 Task: Look for space in Kyurdarmir, Azerbaijan from 1st June, 2023 to 9th June, 2023 for 5 adults in price range Rs.6000 to Rs.12000. Place can be entire place with 3 bedrooms having 3 beds and 3 bathrooms. Property type can be house, flat, guest house. Amenities needed are: air conditioning. Booking option can be shelf check-in. Required host language is English.
Action: Mouse moved to (488, 121)
Screenshot: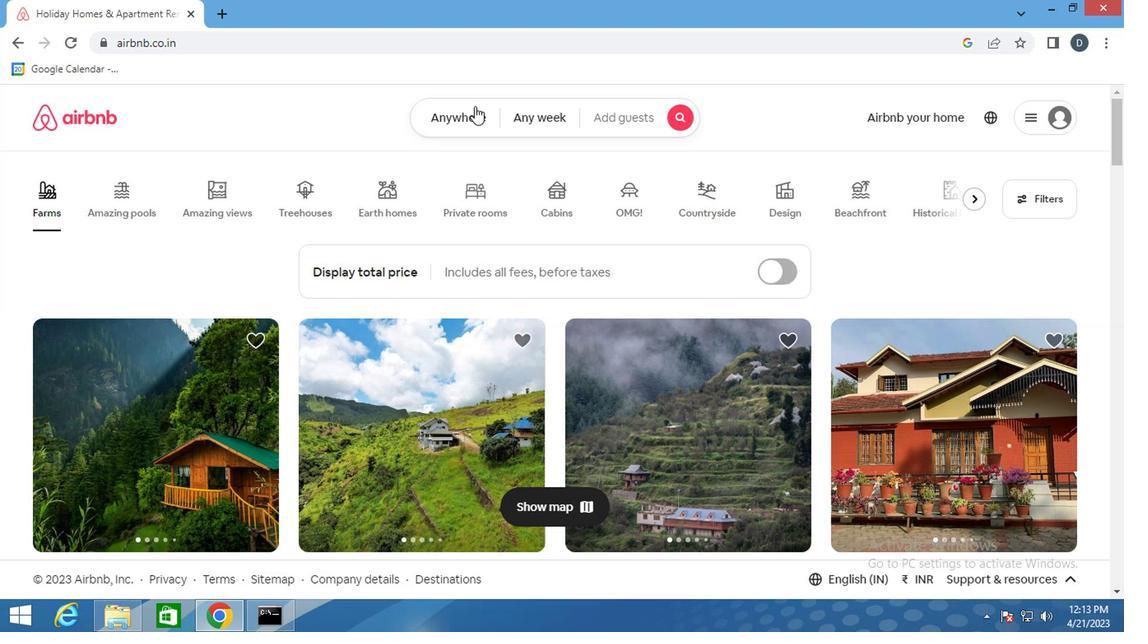 
Action: Mouse pressed left at (488, 121)
Screenshot: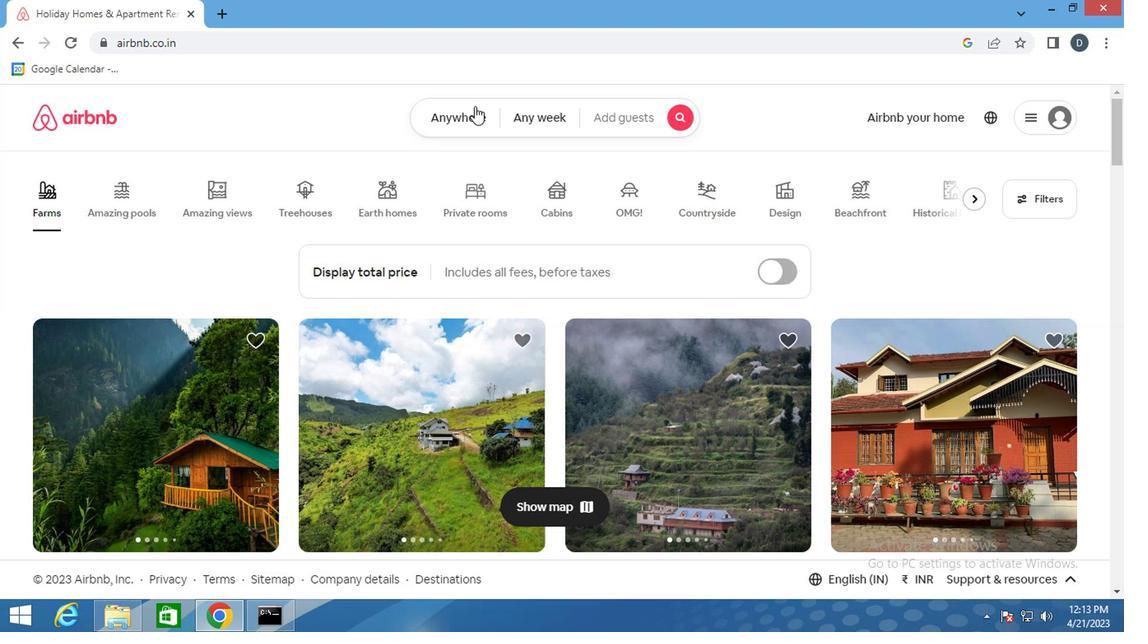 
Action: Mouse moved to (381, 189)
Screenshot: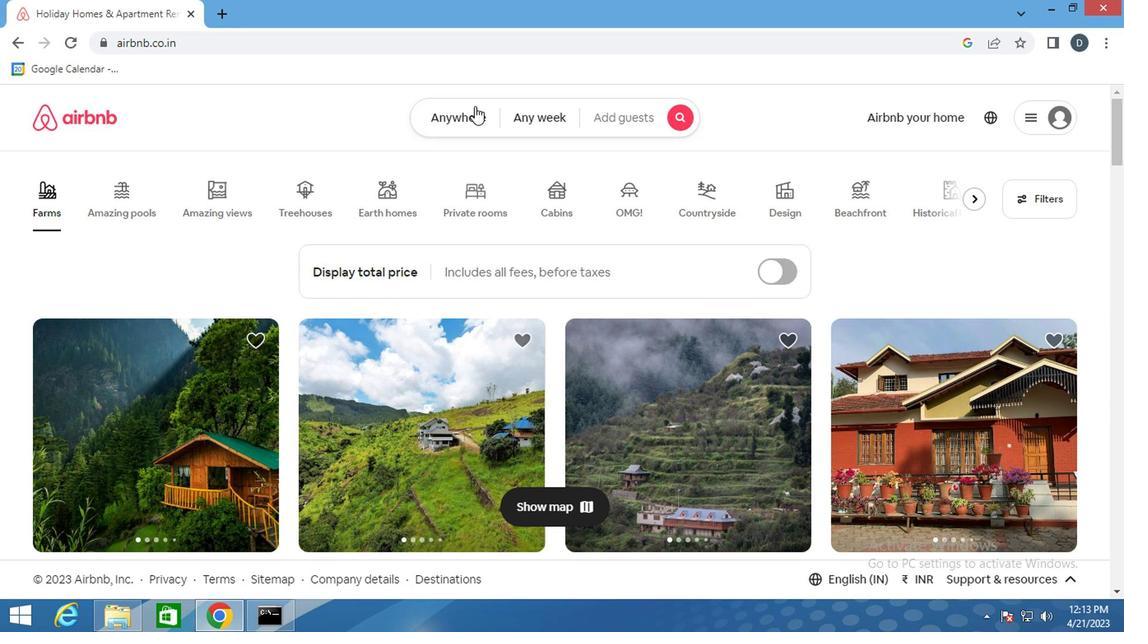 
Action: Mouse pressed left at (381, 189)
Screenshot: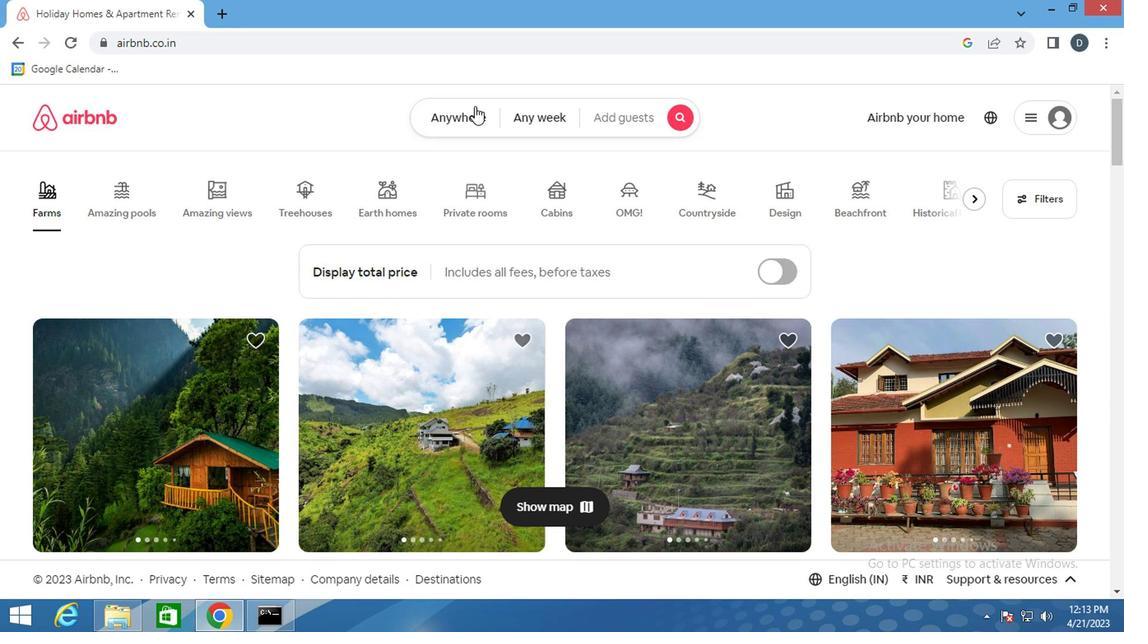 
Action: Key pressed kyurdarmir,azebaijan<Key.enter>
Screenshot: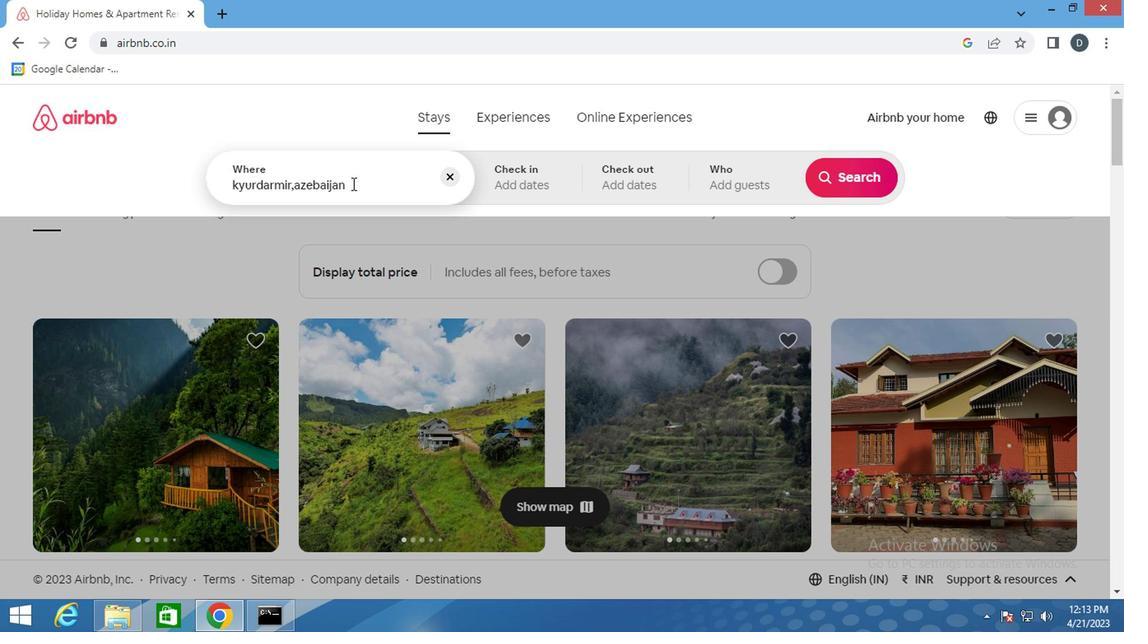 
Action: Mouse moved to (837, 309)
Screenshot: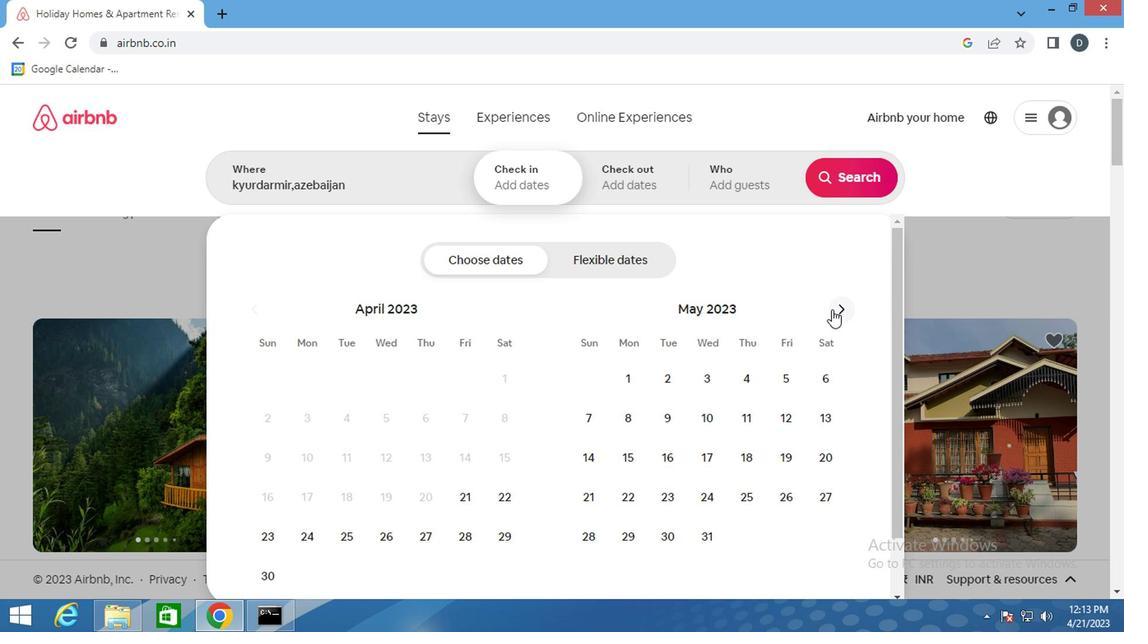 
Action: Mouse pressed left at (837, 309)
Screenshot: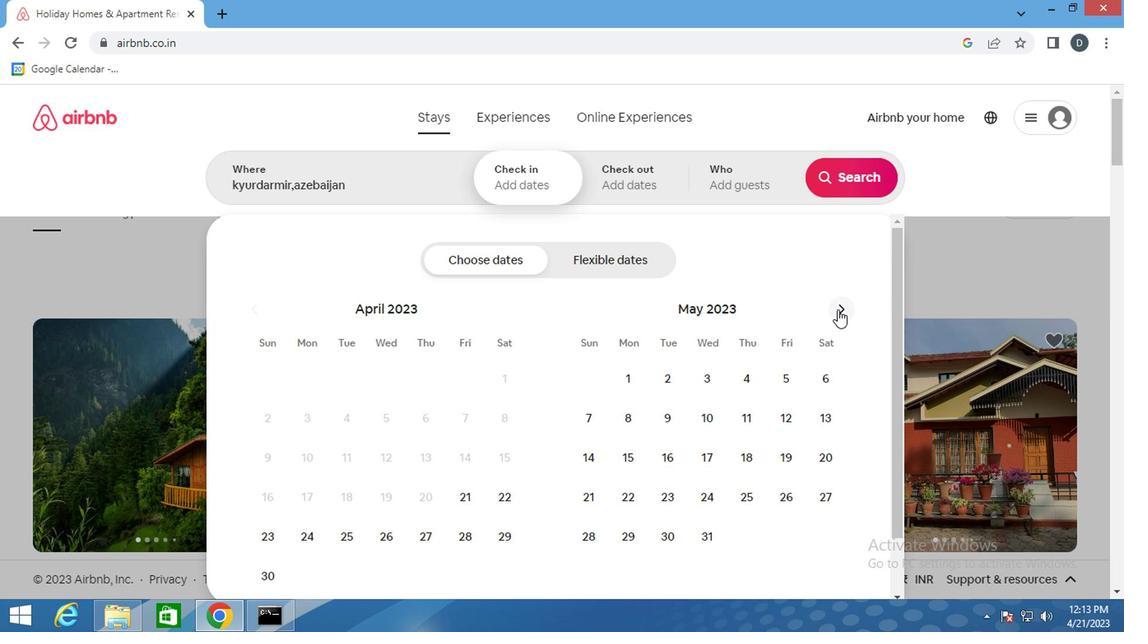 
Action: Mouse moved to (750, 380)
Screenshot: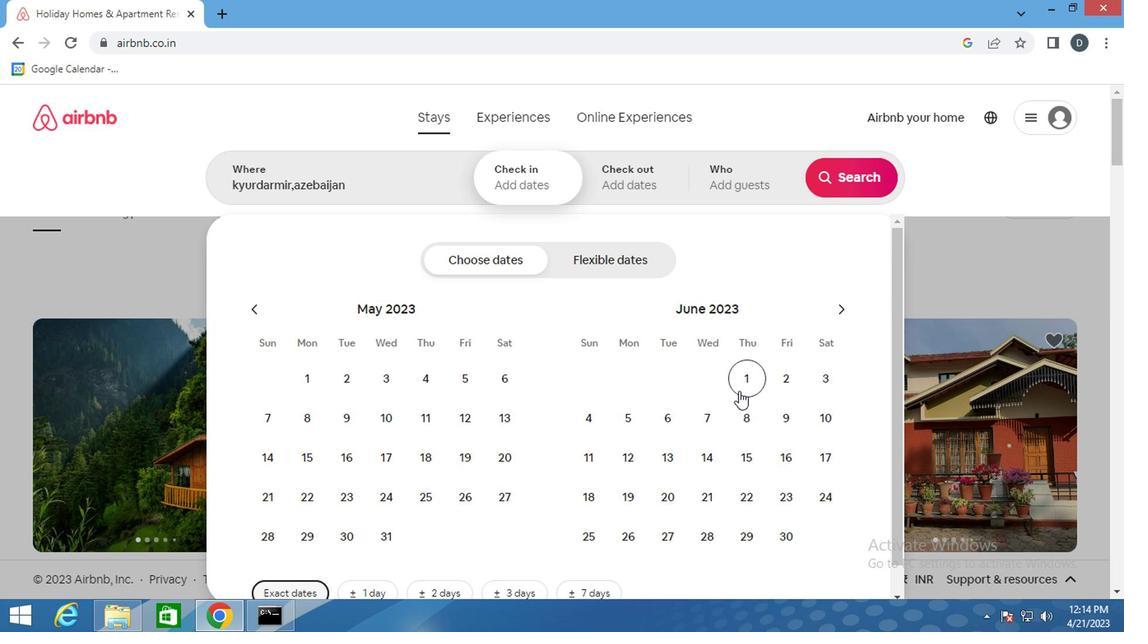 
Action: Mouse pressed left at (750, 380)
Screenshot: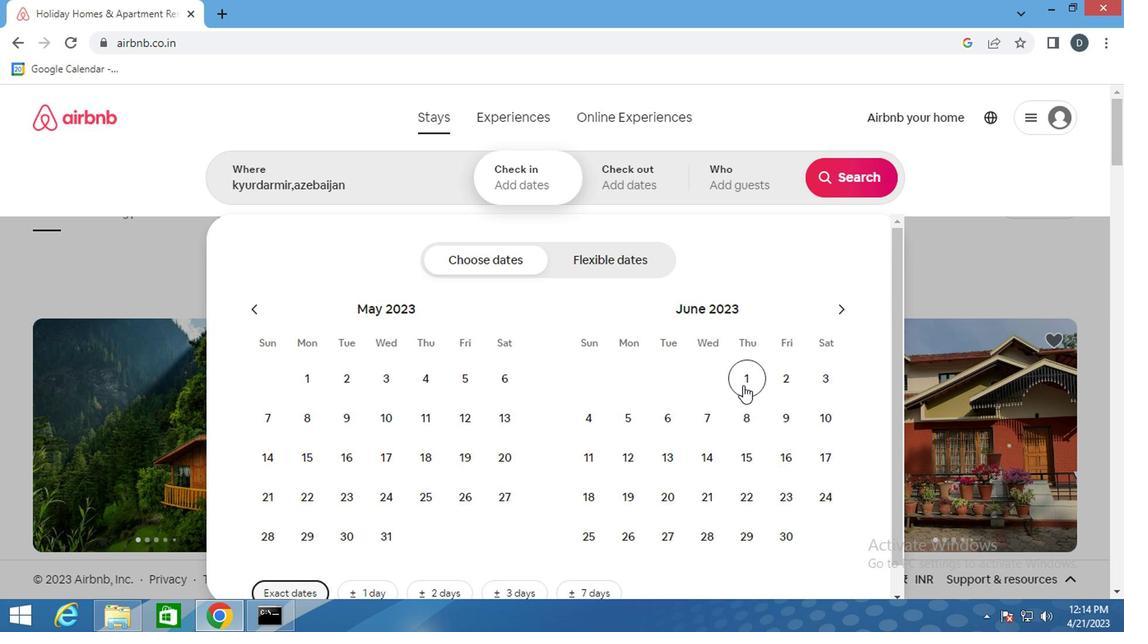 
Action: Mouse moved to (796, 421)
Screenshot: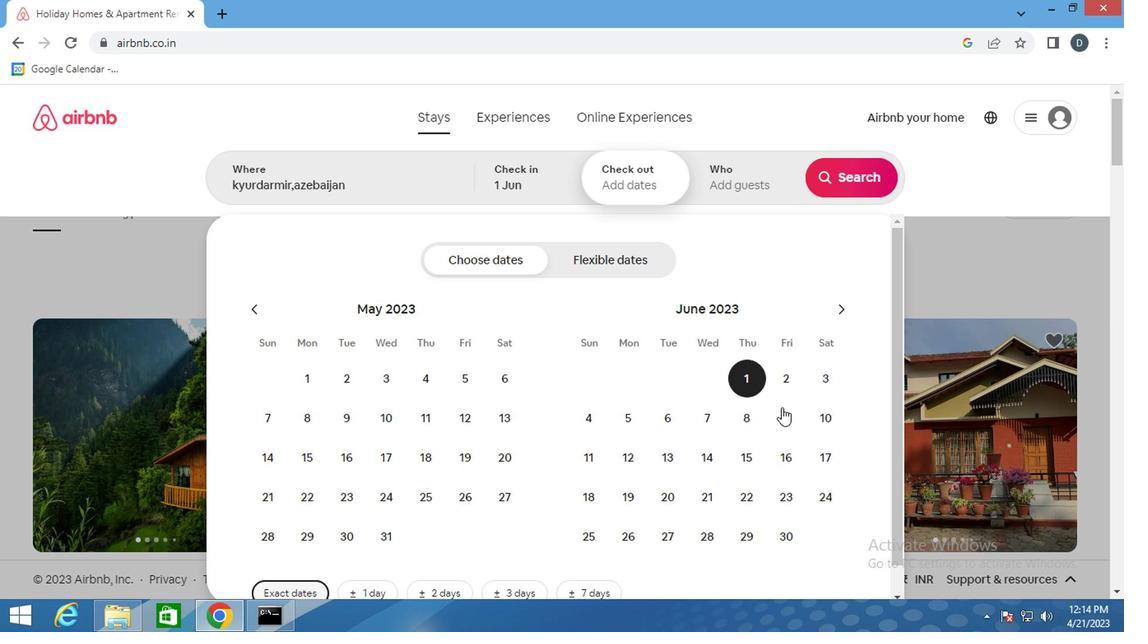 
Action: Mouse pressed left at (796, 421)
Screenshot: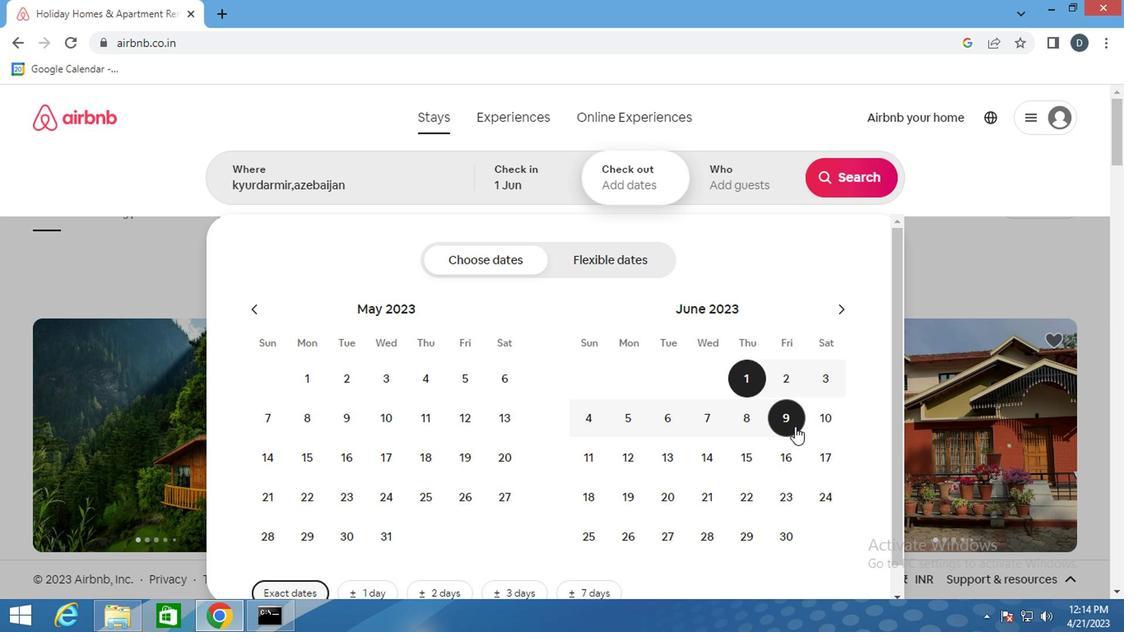 
Action: Mouse moved to (771, 176)
Screenshot: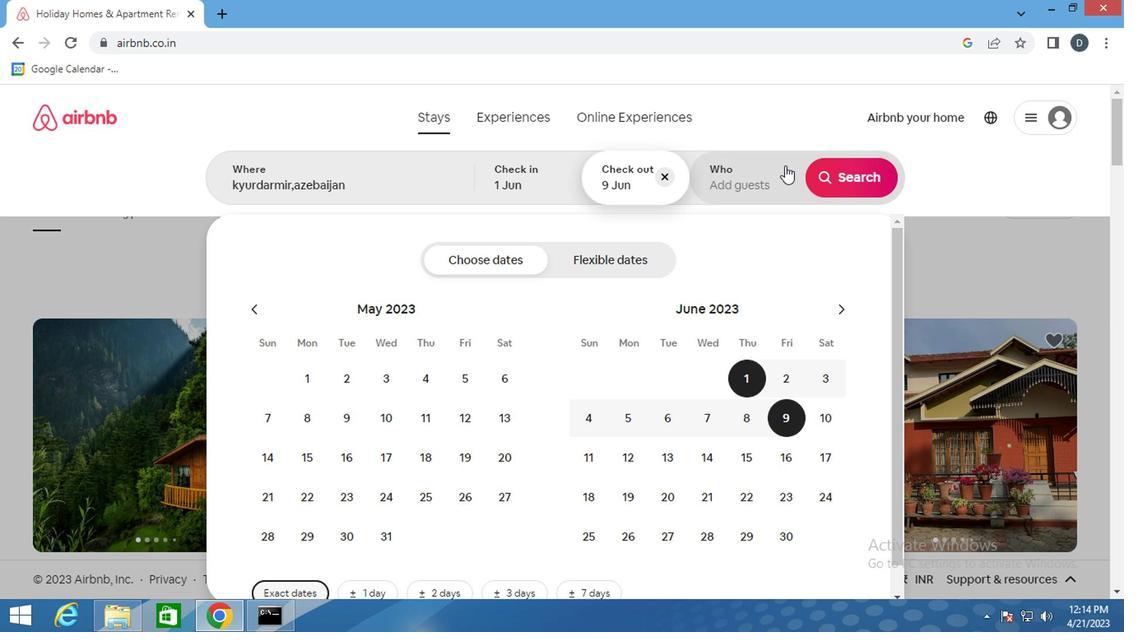
Action: Mouse pressed left at (771, 176)
Screenshot: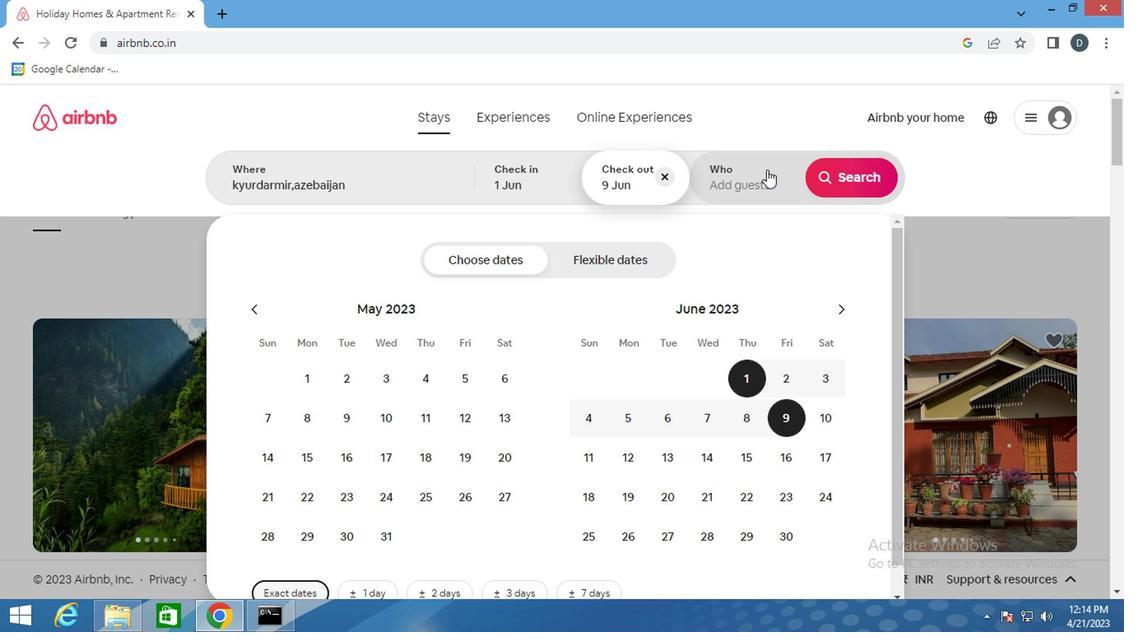
Action: Mouse moved to (852, 272)
Screenshot: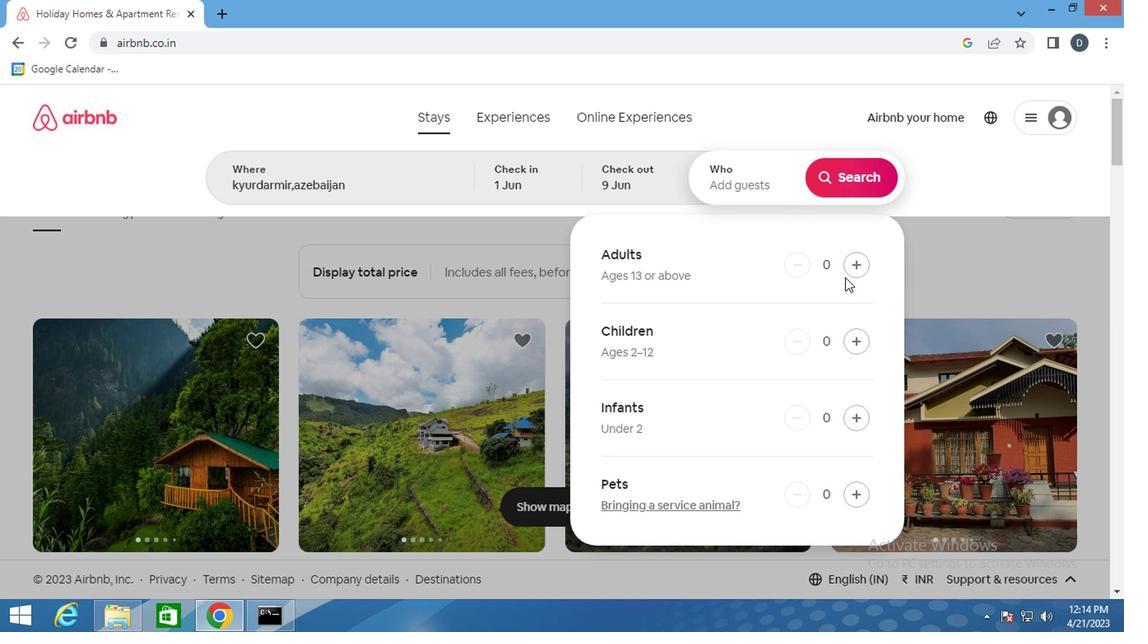 
Action: Mouse pressed left at (852, 272)
Screenshot: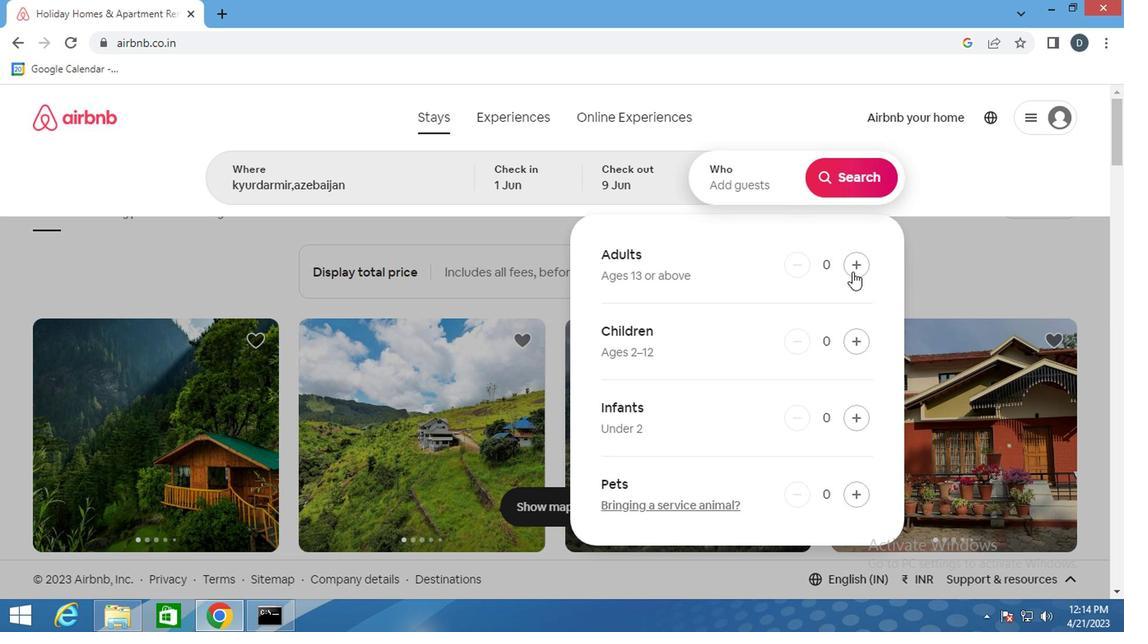 
Action: Mouse pressed left at (852, 272)
Screenshot: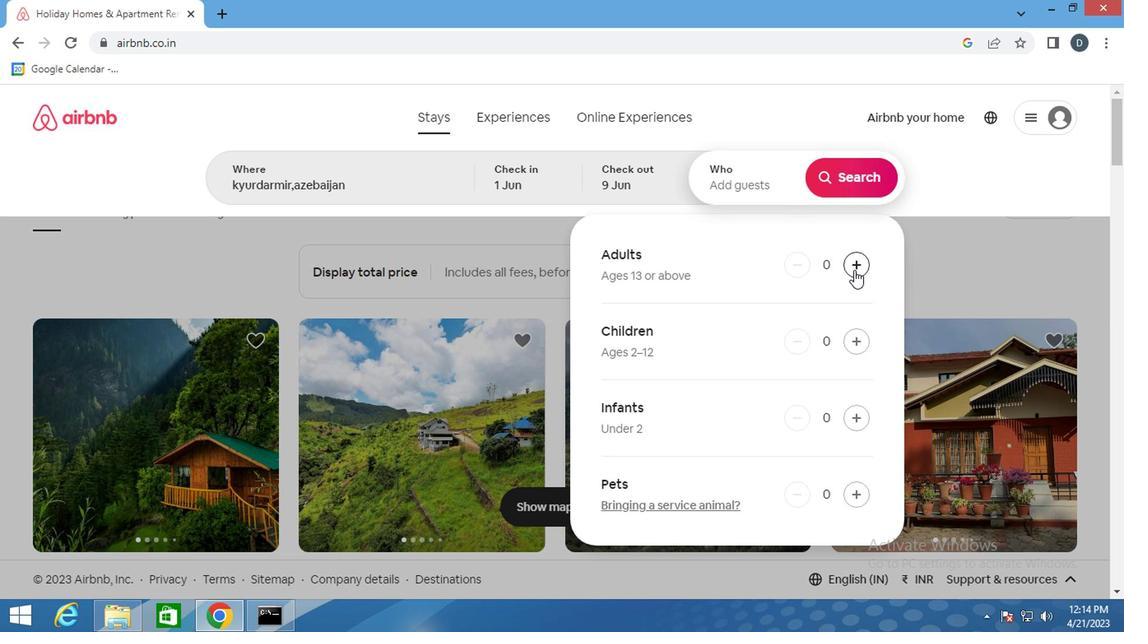 
Action: Mouse pressed left at (852, 272)
Screenshot: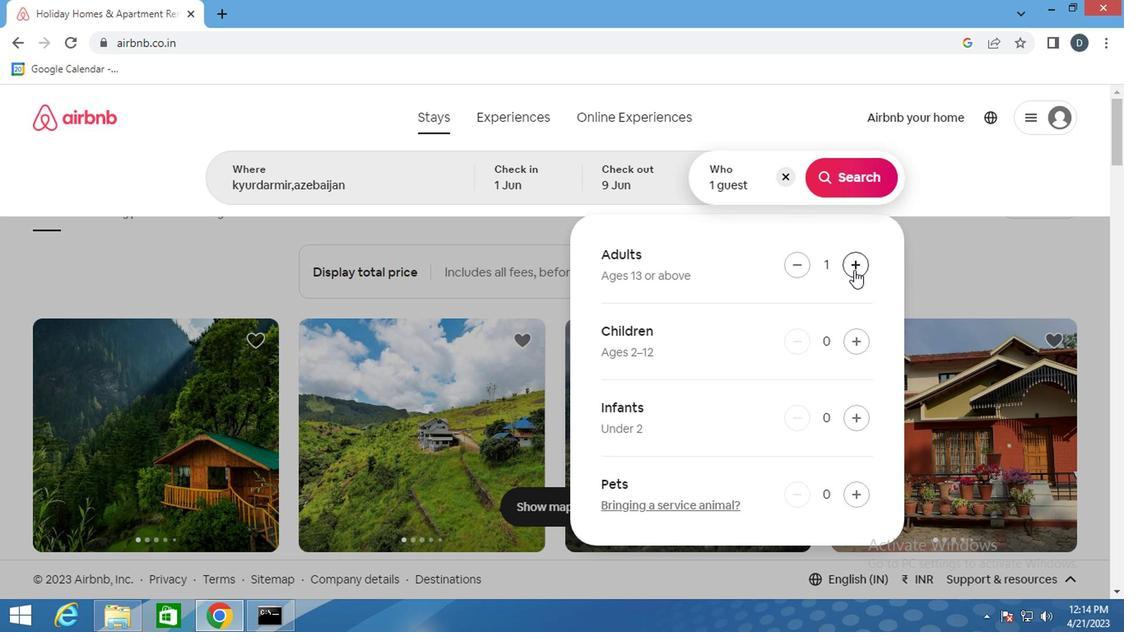 
Action: Mouse pressed left at (852, 272)
Screenshot: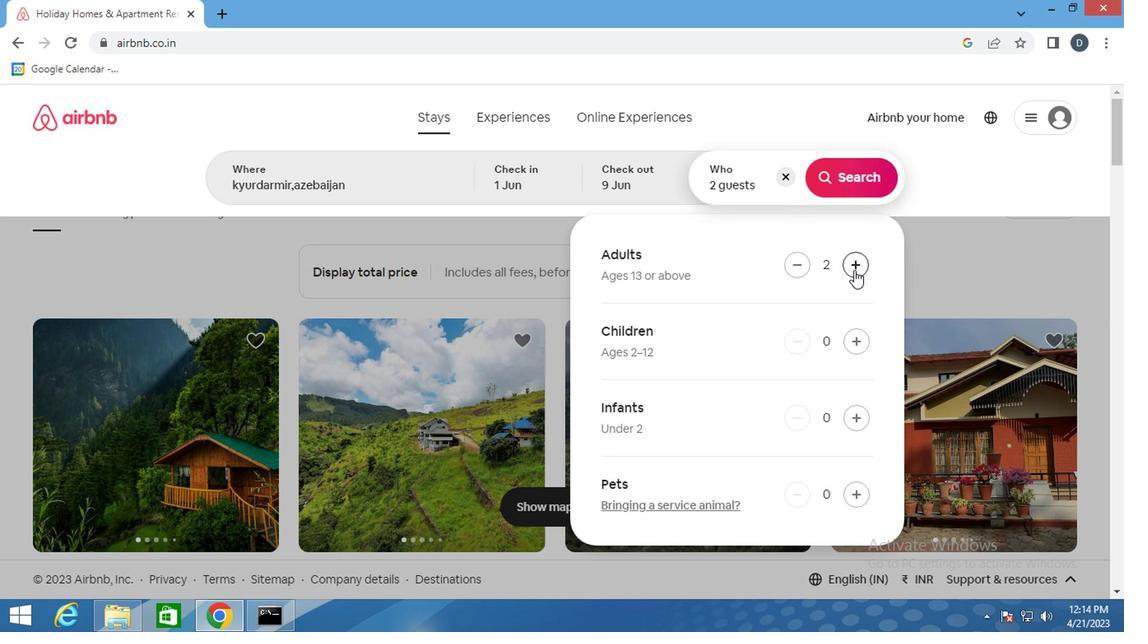 
Action: Mouse pressed left at (852, 272)
Screenshot: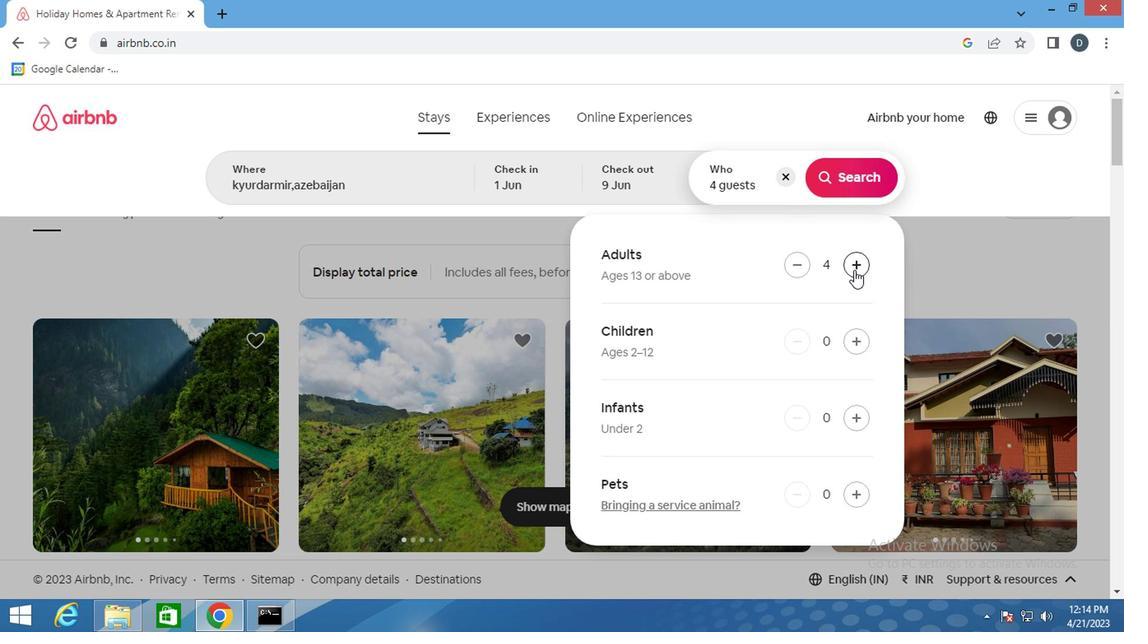
Action: Mouse moved to (851, 172)
Screenshot: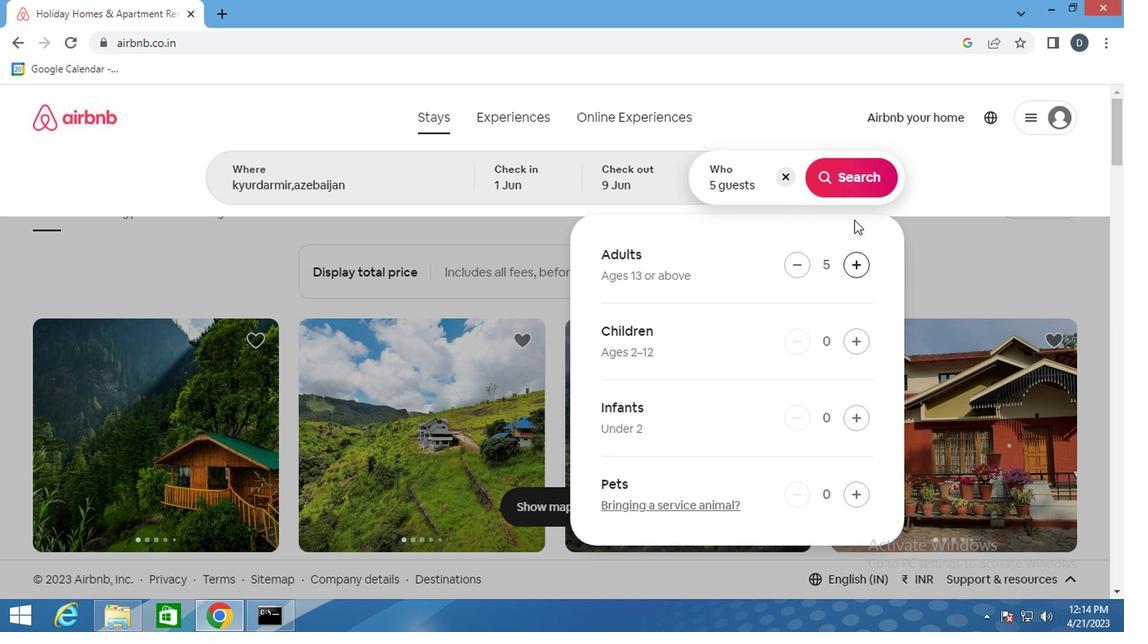 
Action: Mouse pressed left at (851, 172)
Screenshot: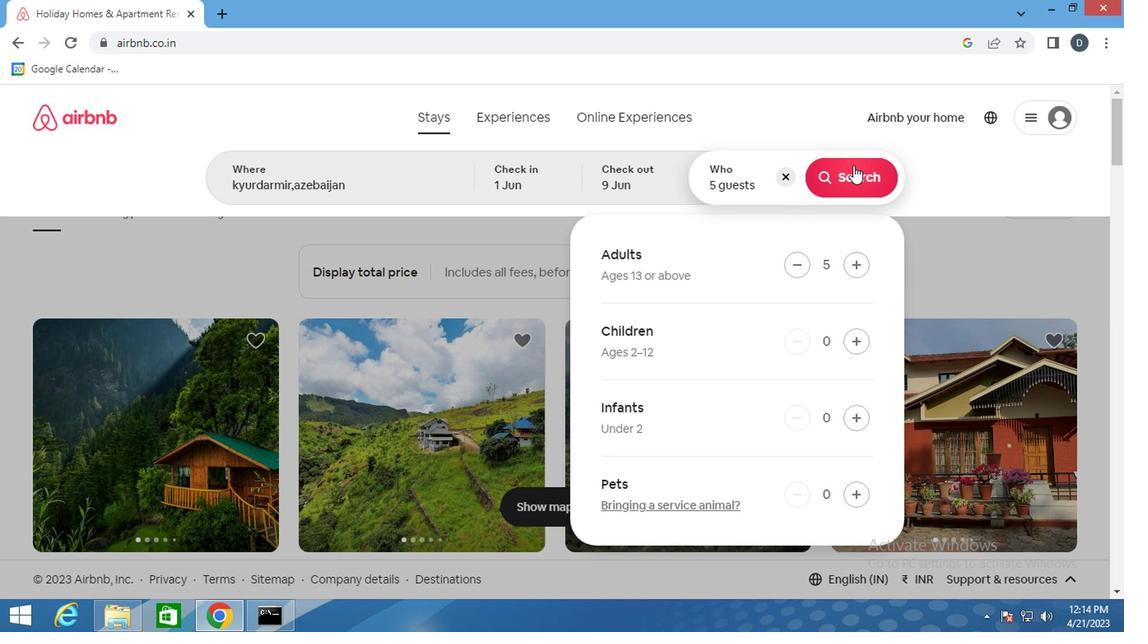 
Action: Mouse moved to (1021, 189)
Screenshot: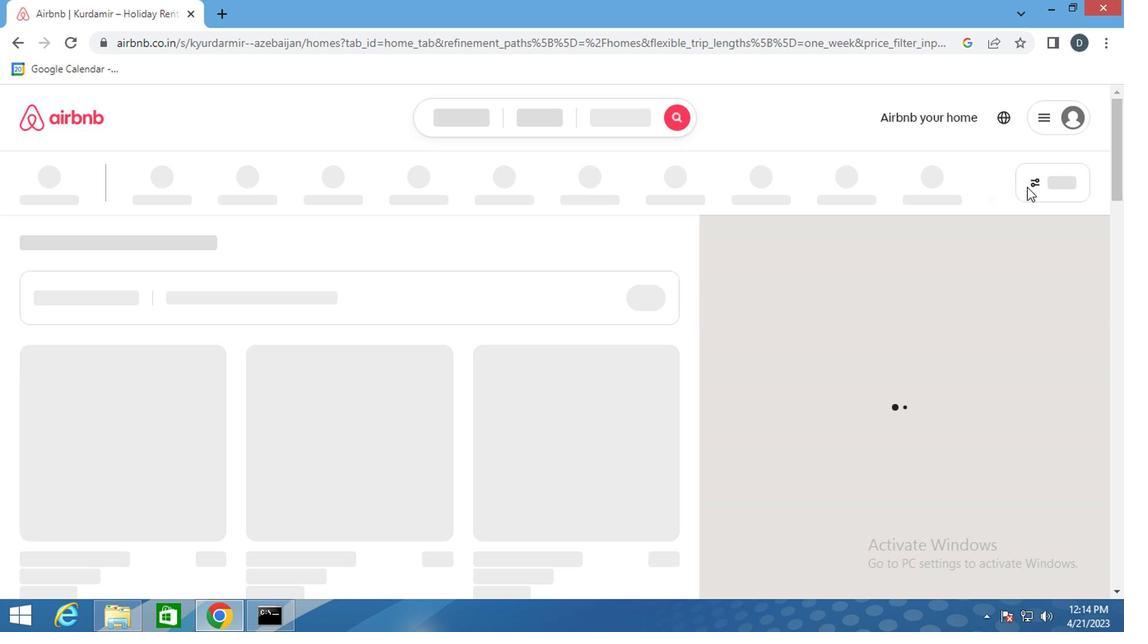 
Action: Mouse pressed left at (1021, 189)
Screenshot: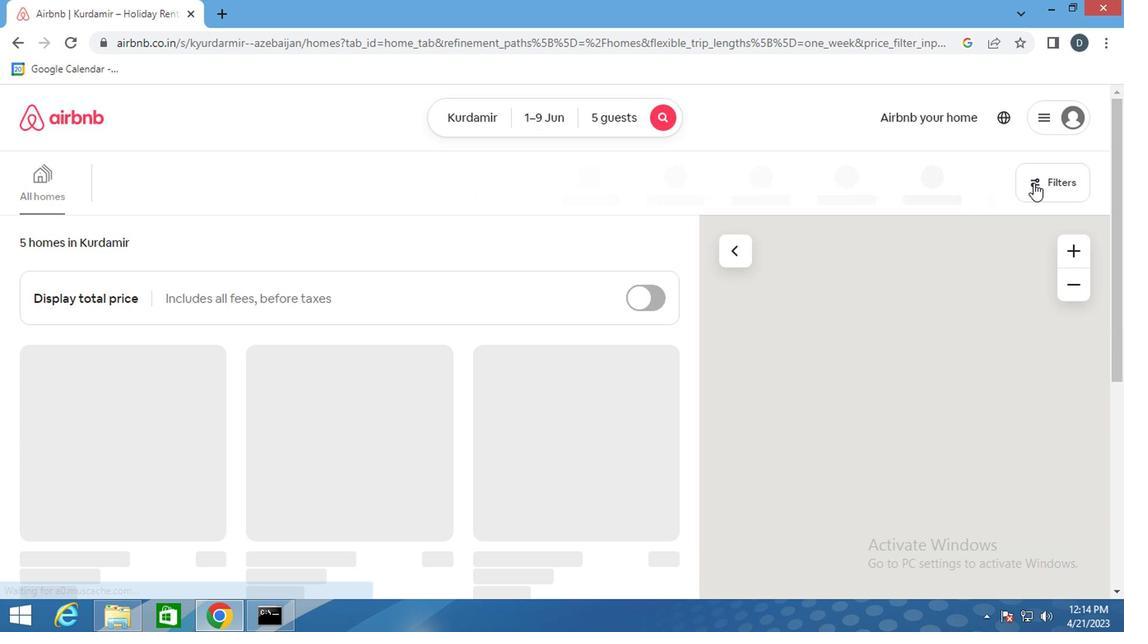 
Action: Mouse moved to (412, 388)
Screenshot: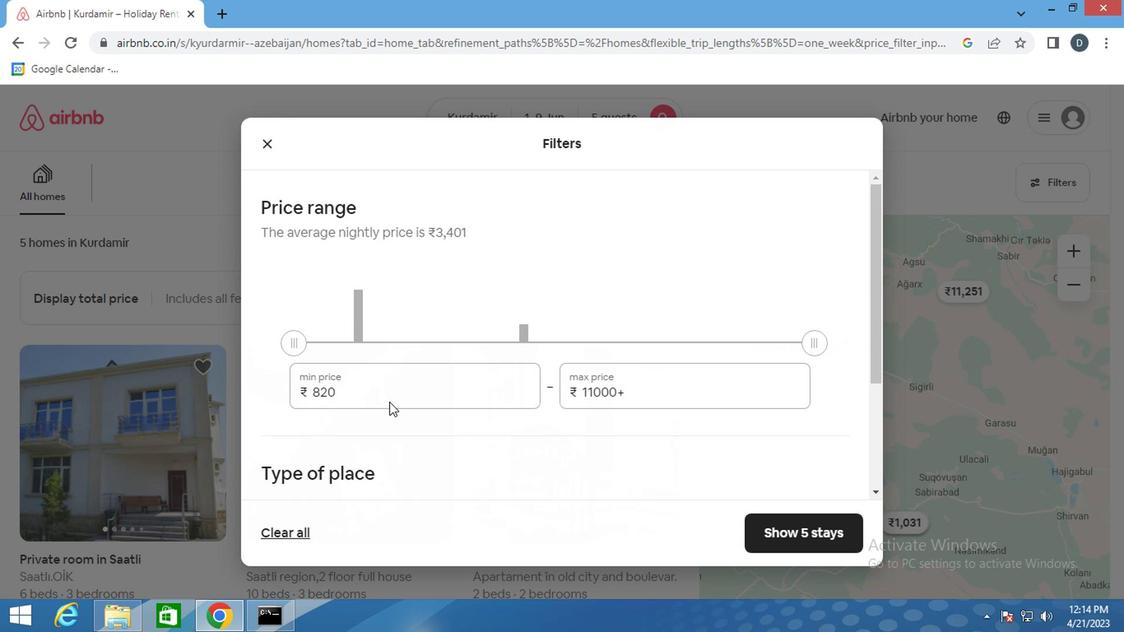 
Action: Mouse pressed left at (412, 388)
Screenshot: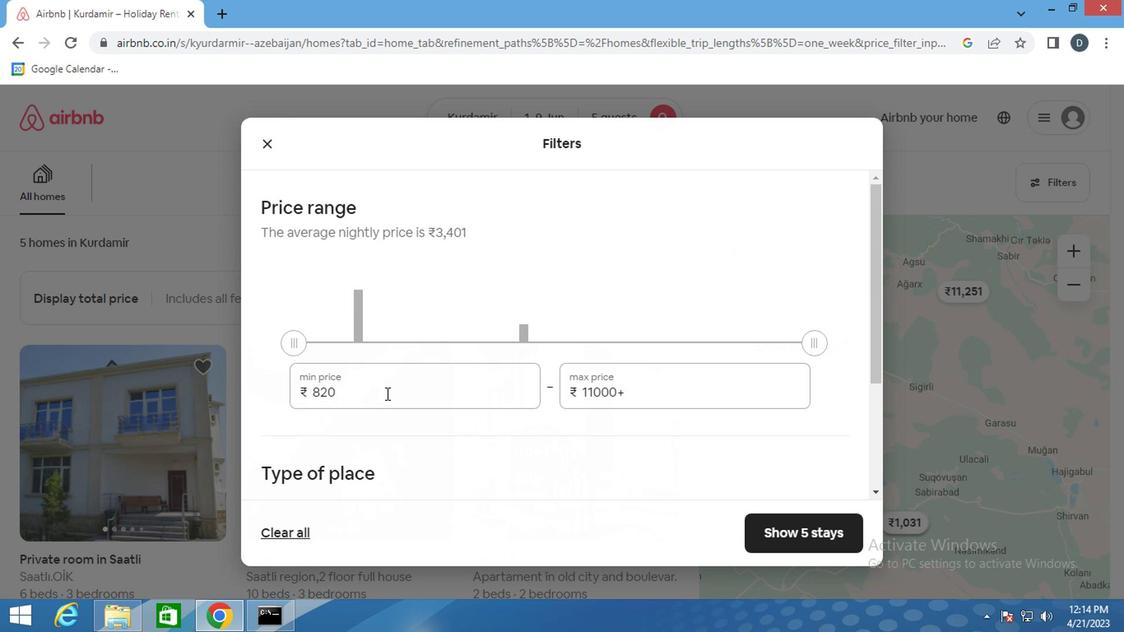 
Action: Mouse pressed left at (412, 388)
Screenshot: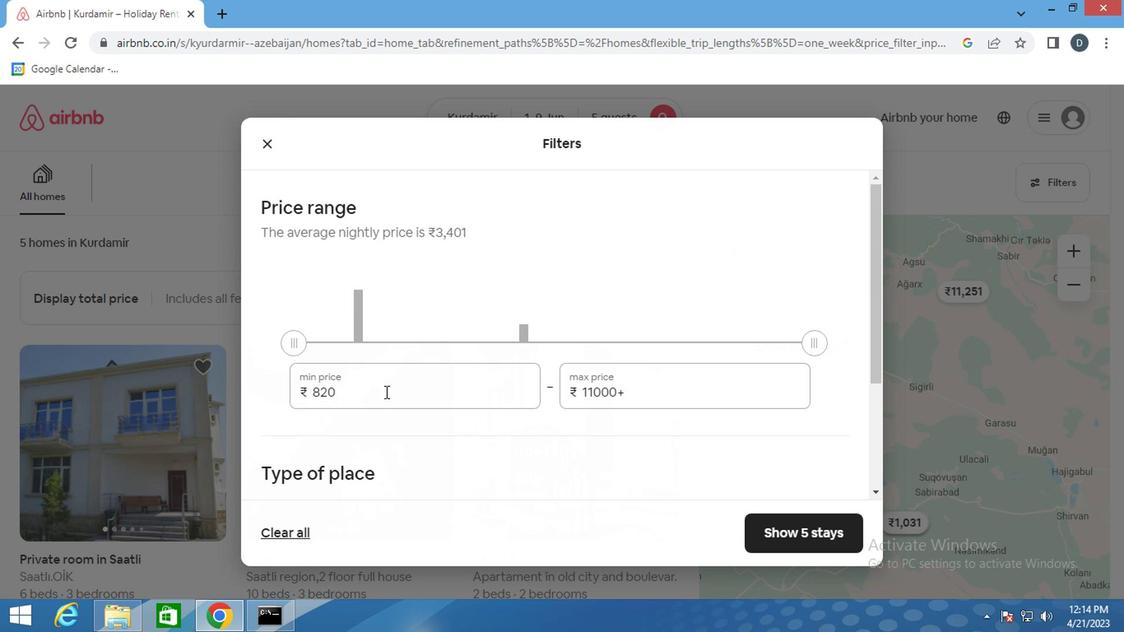 
Action: Key pressed 60000<Key.backspace><Key.tab>120000<Key.backspace>
Screenshot: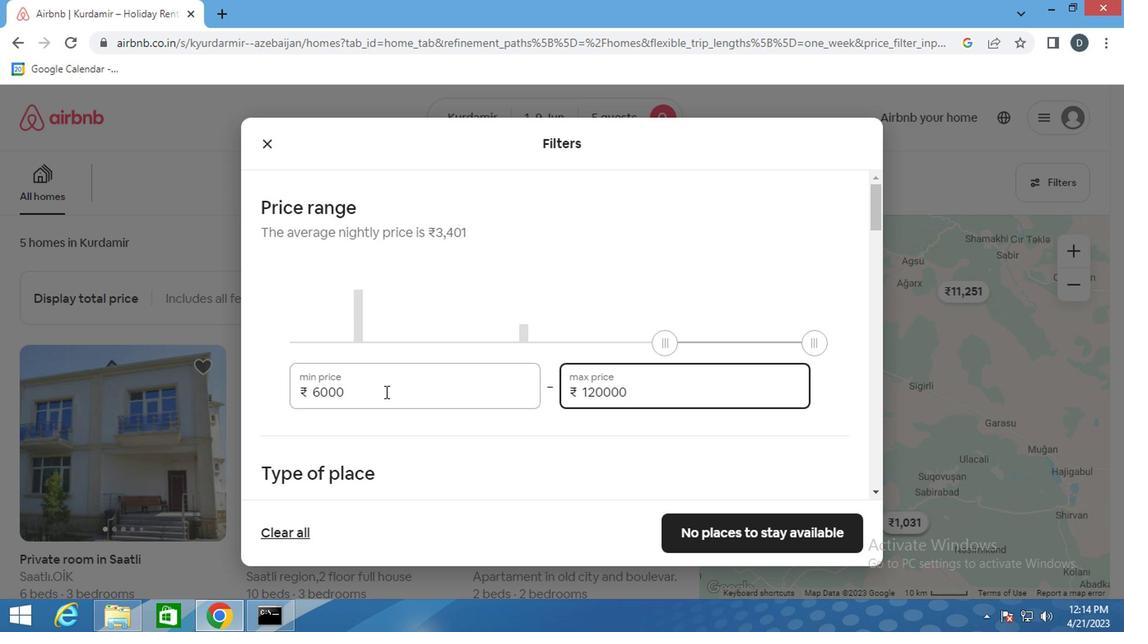 
Action: Mouse moved to (269, 254)
Screenshot: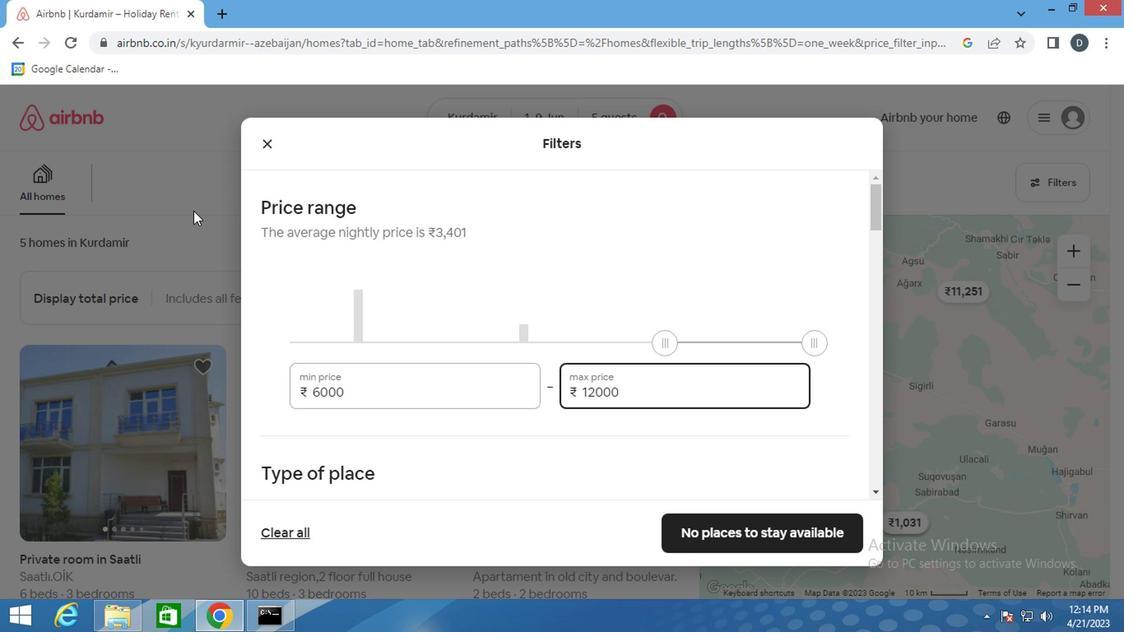 
Action: Mouse scrolled (269, 254) with delta (0, 0)
Screenshot: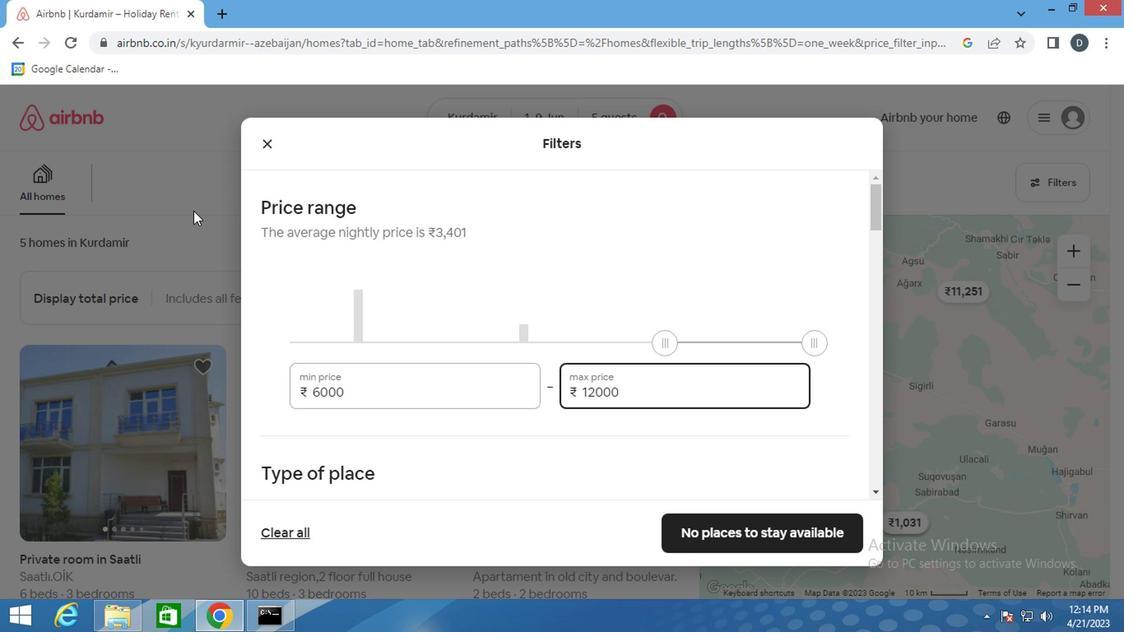
Action: Mouse moved to (270, 256)
Screenshot: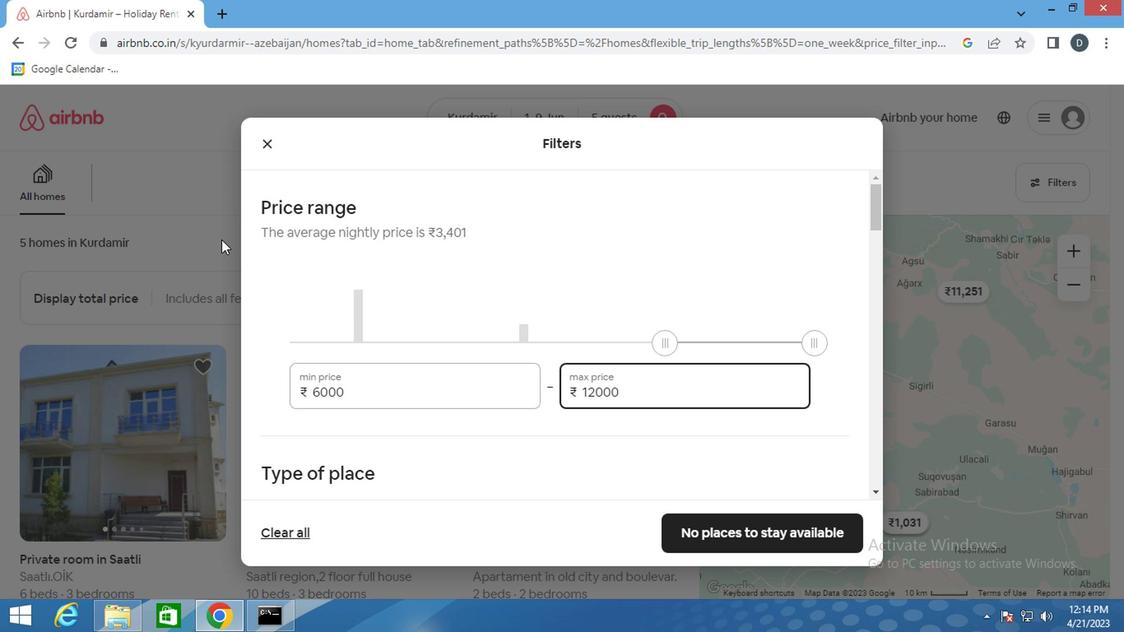 
Action: Mouse scrolled (270, 254) with delta (0, -1)
Screenshot: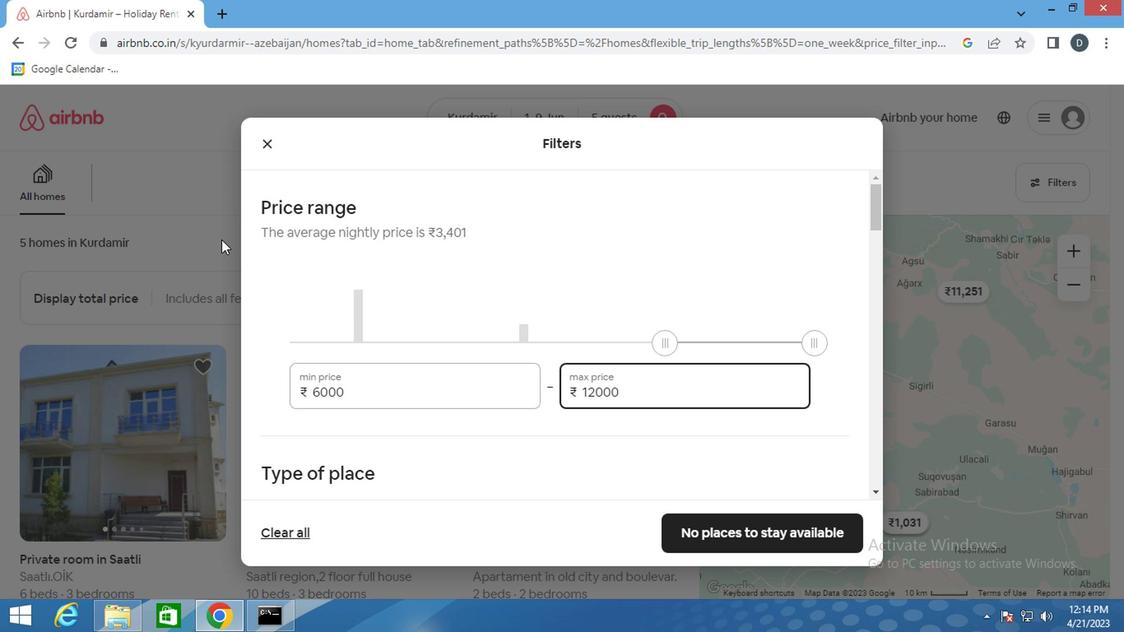 
Action: Mouse moved to (295, 266)
Screenshot: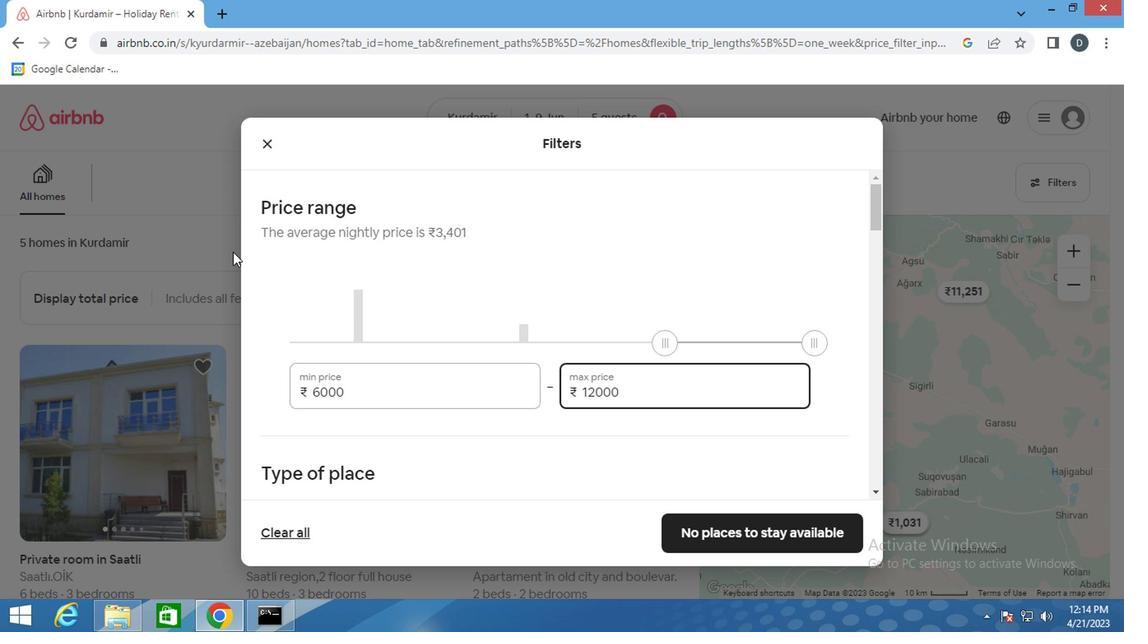 
Action: Mouse scrolled (295, 266) with delta (0, 0)
Screenshot: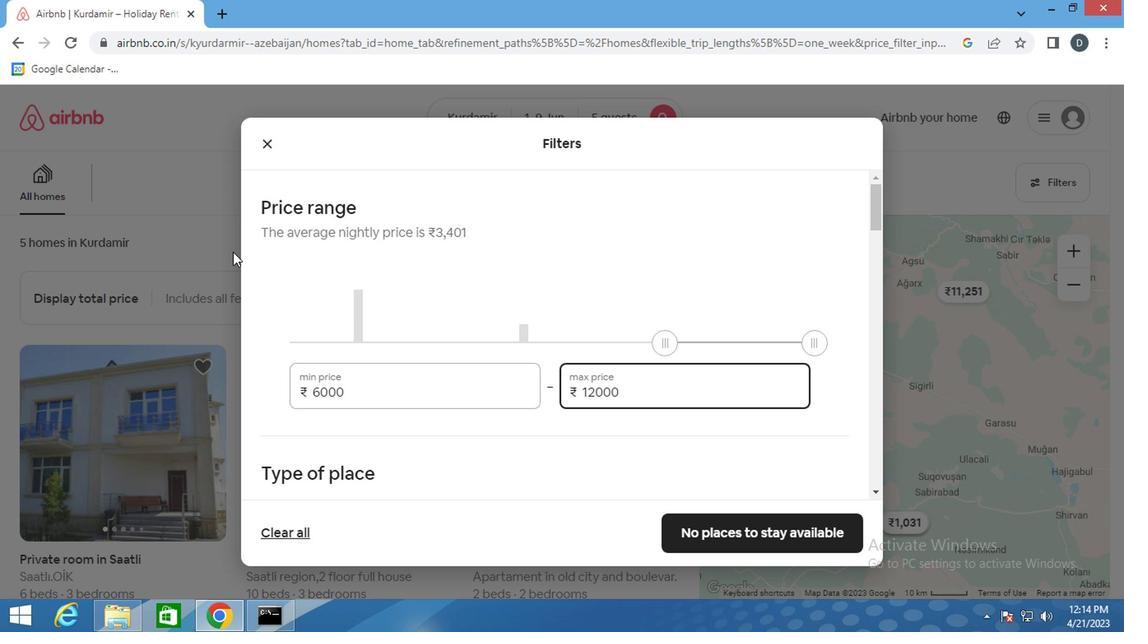 
Action: Mouse moved to (452, 355)
Screenshot: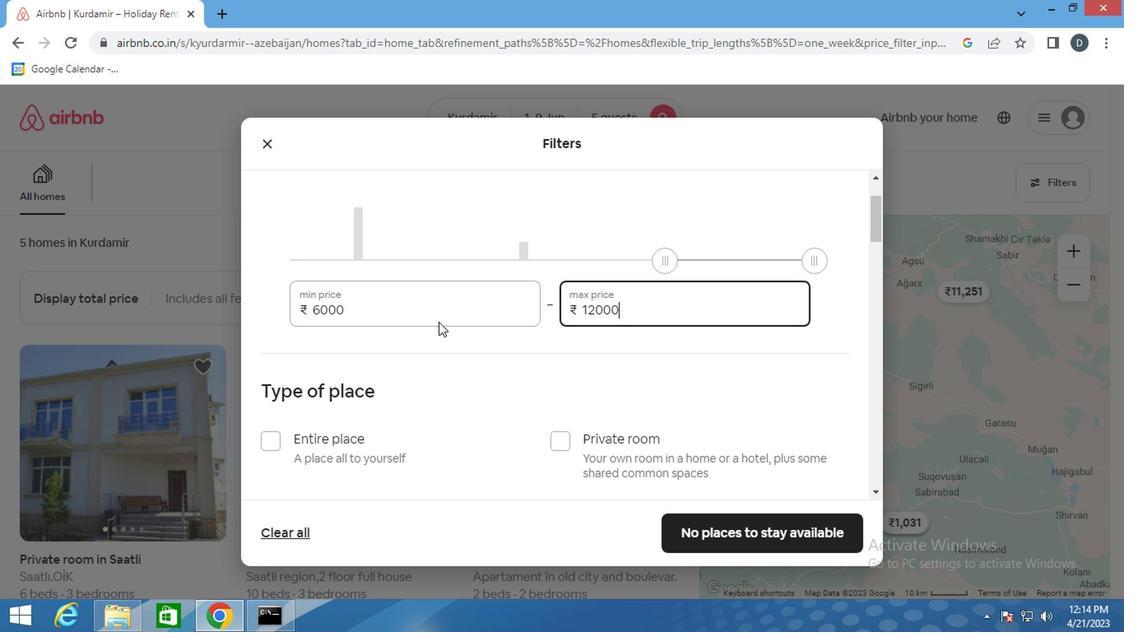 
Action: Mouse scrolled (452, 355) with delta (0, 0)
Screenshot: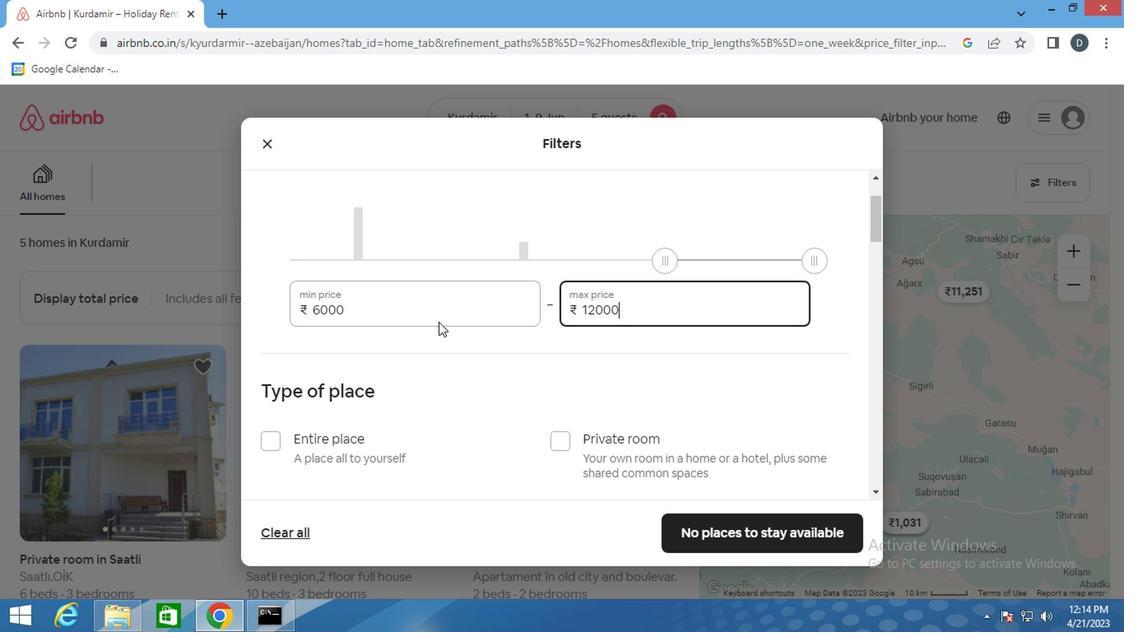 
Action: Mouse moved to (383, 355)
Screenshot: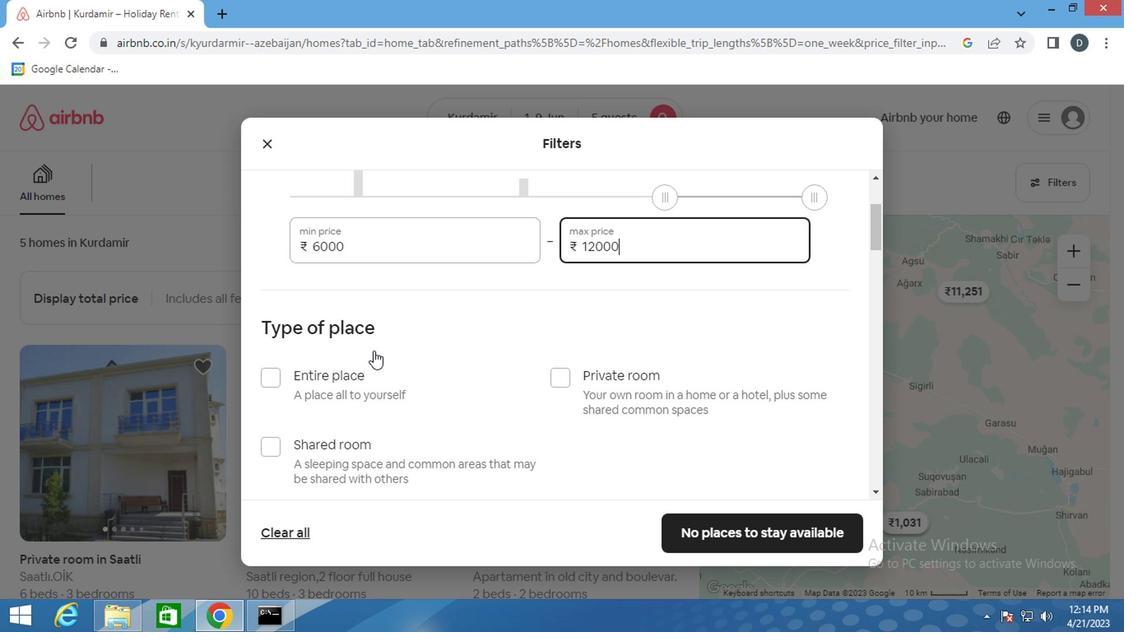 
Action: Mouse pressed left at (383, 355)
Screenshot: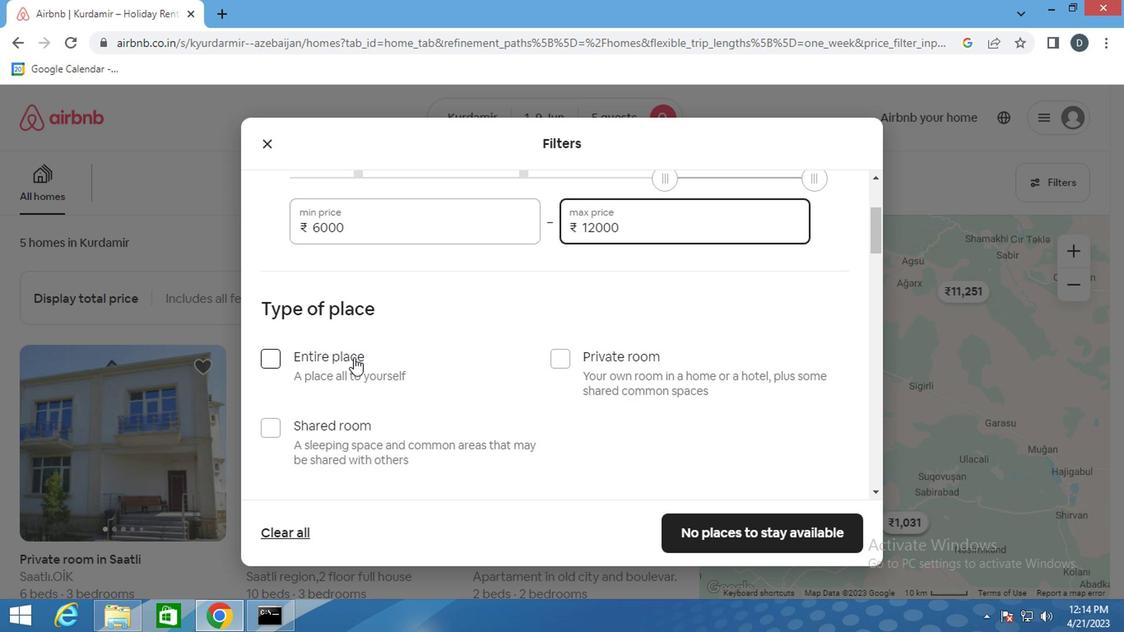 
Action: Mouse moved to (453, 339)
Screenshot: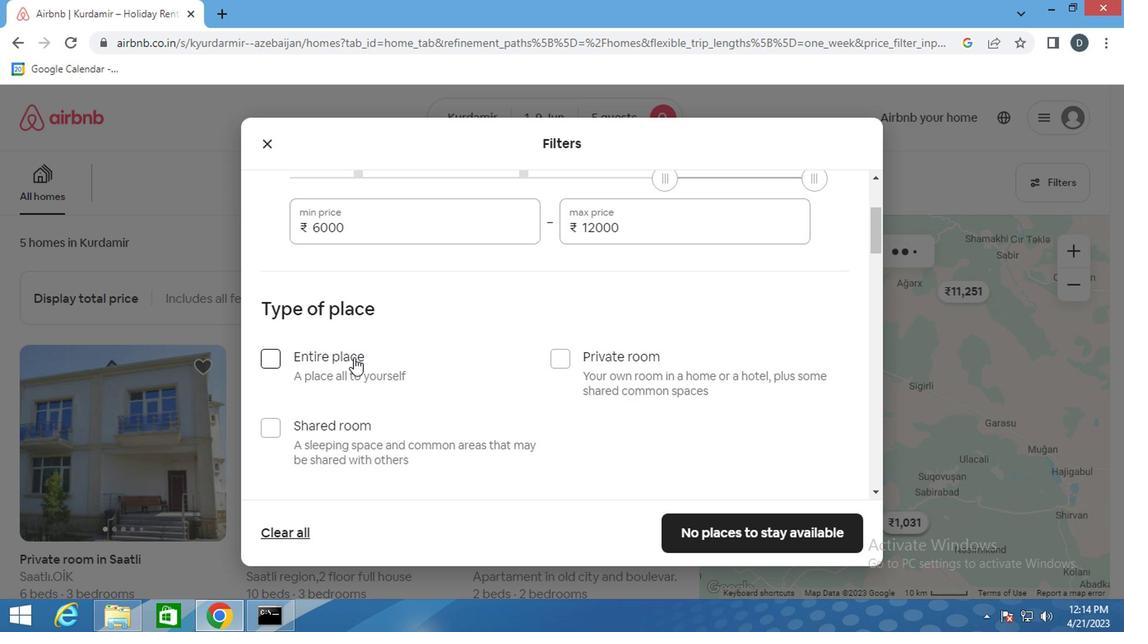 
Action: Mouse scrolled (453, 338) with delta (0, -1)
Screenshot: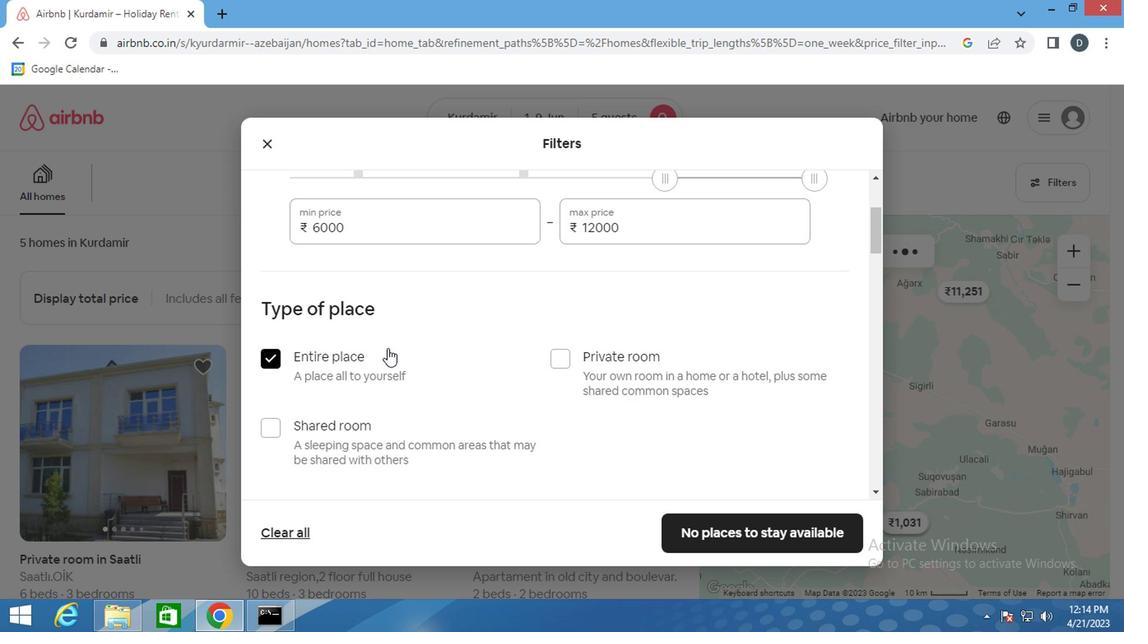 
Action: Mouse scrolled (453, 338) with delta (0, -1)
Screenshot: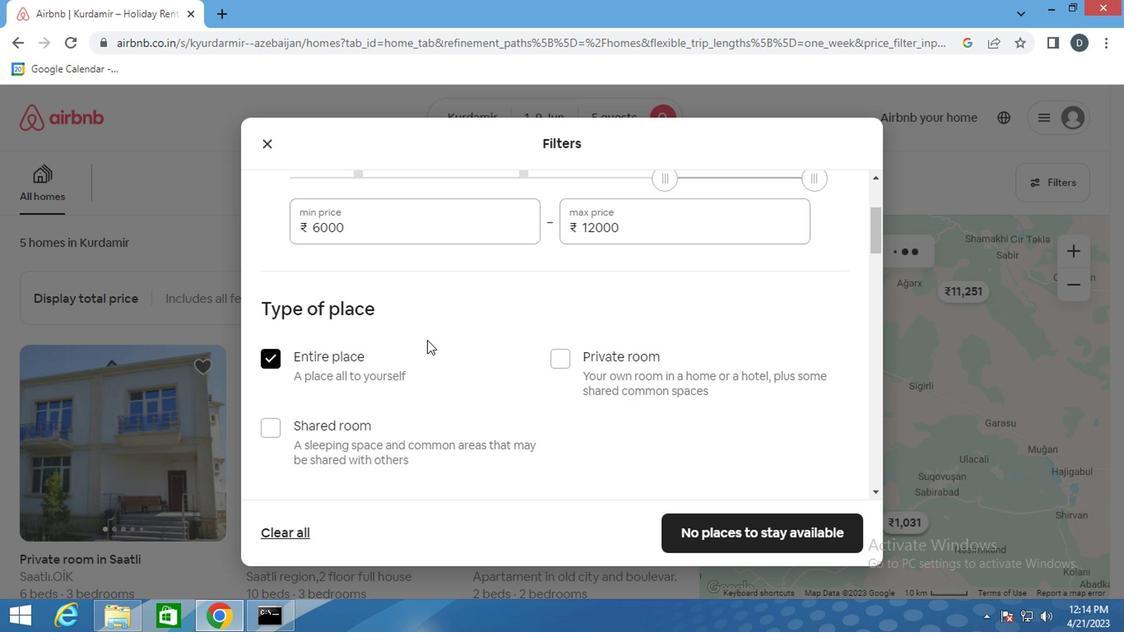 
Action: Mouse scrolled (453, 338) with delta (0, -1)
Screenshot: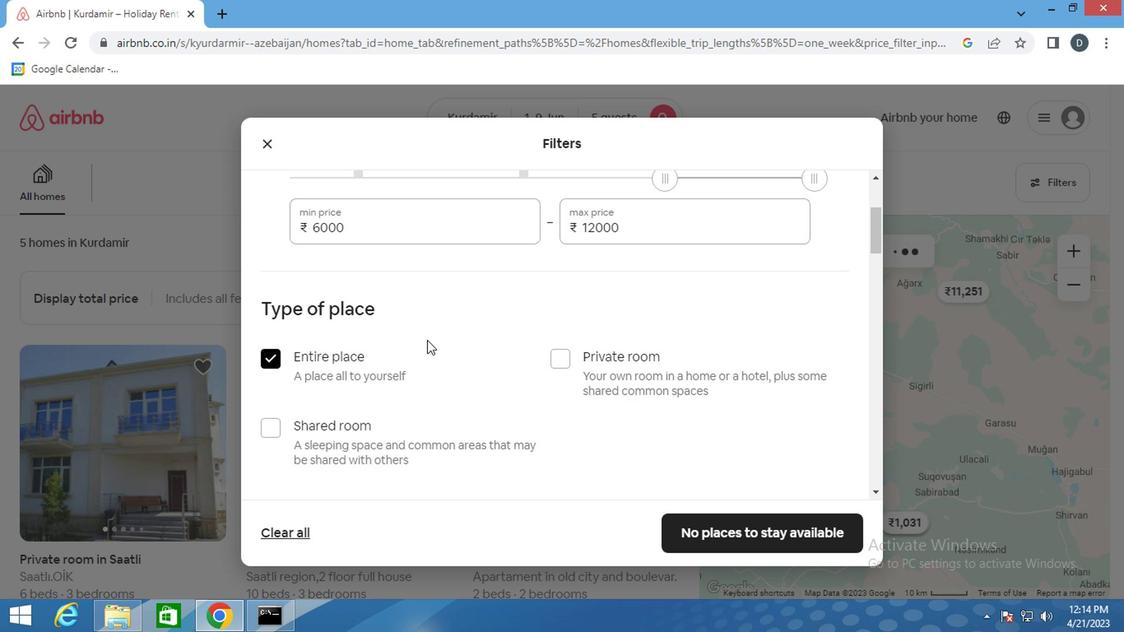 
Action: Mouse moved to (502, 371)
Screenshot: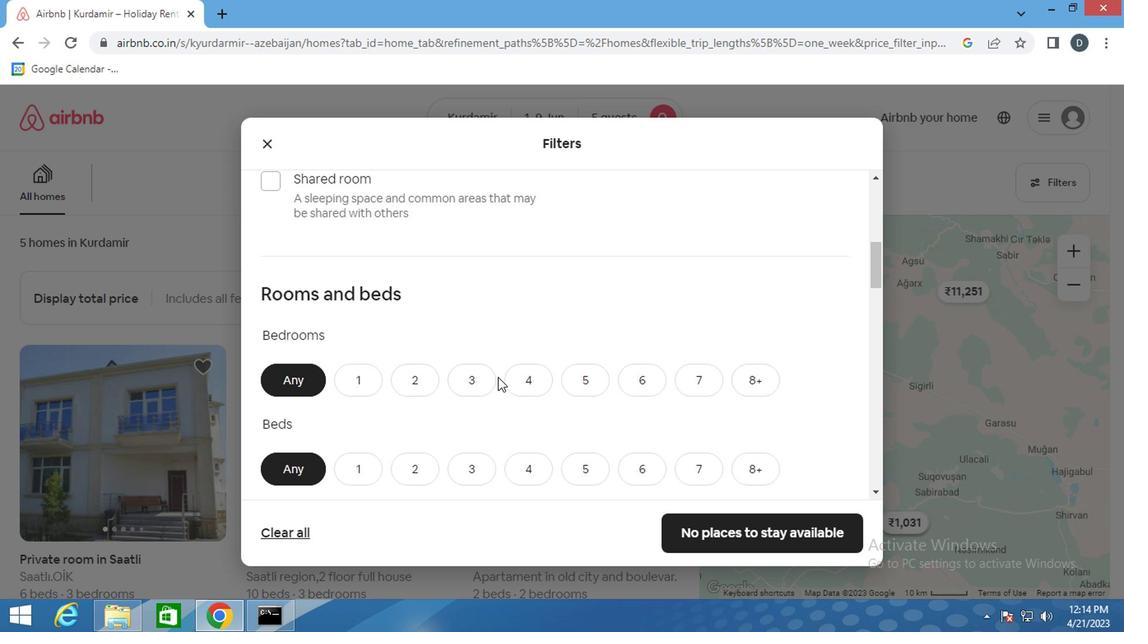 
Action: Mouse pressed left at (502, 371)
Screenshot: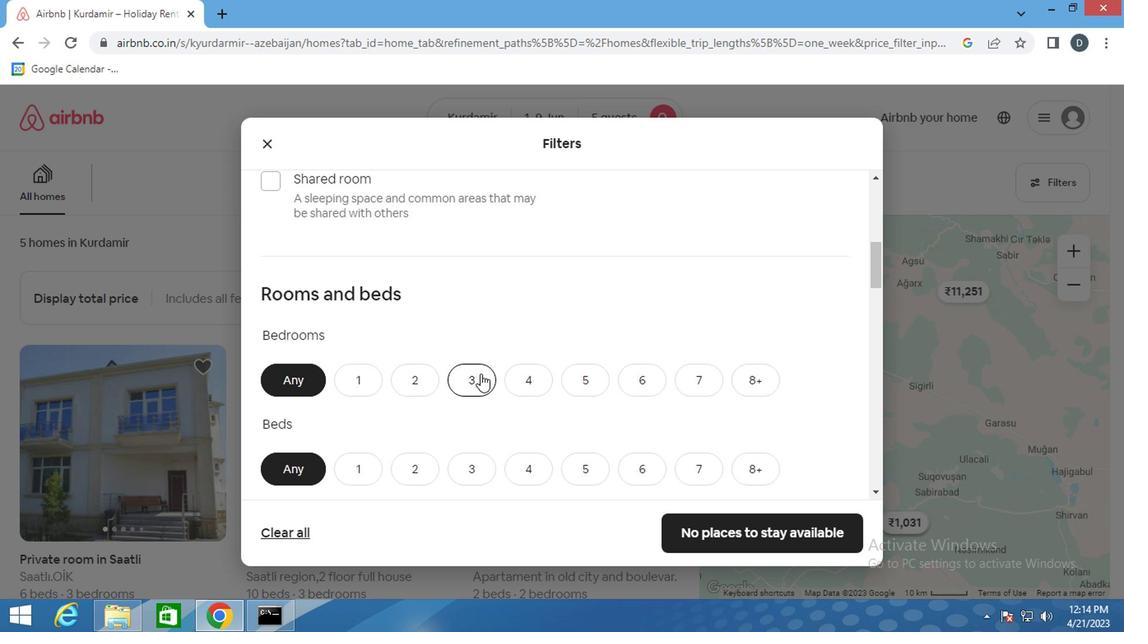 
Action: Mouse moved to (502, 469)
Screenshot: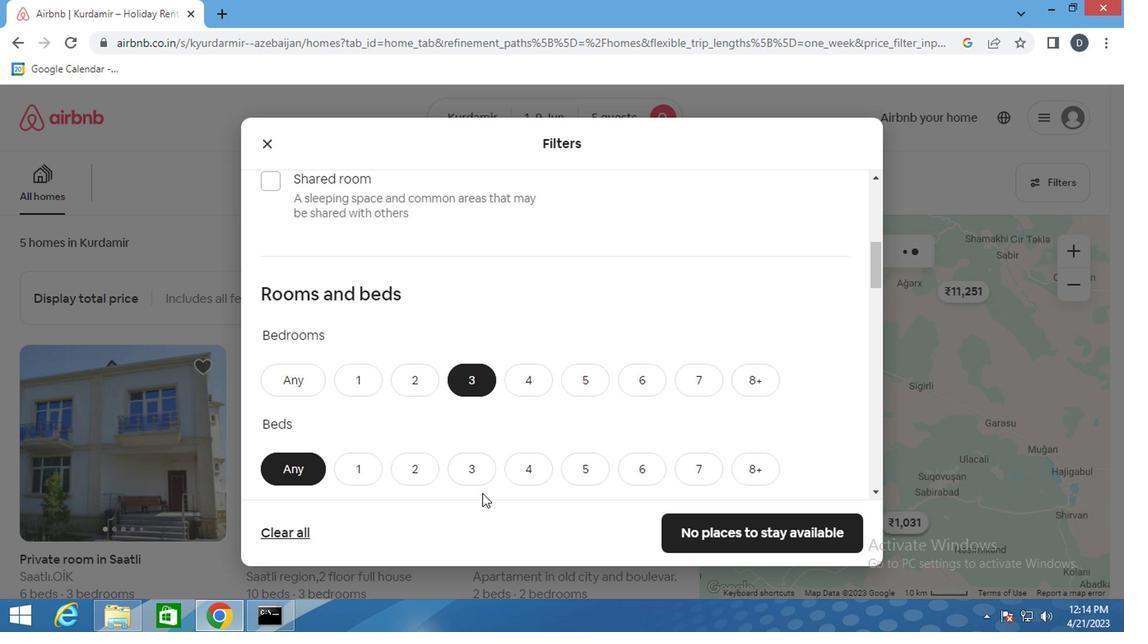 
Action: Mouse pressed left at (502, 469)
Screenshot: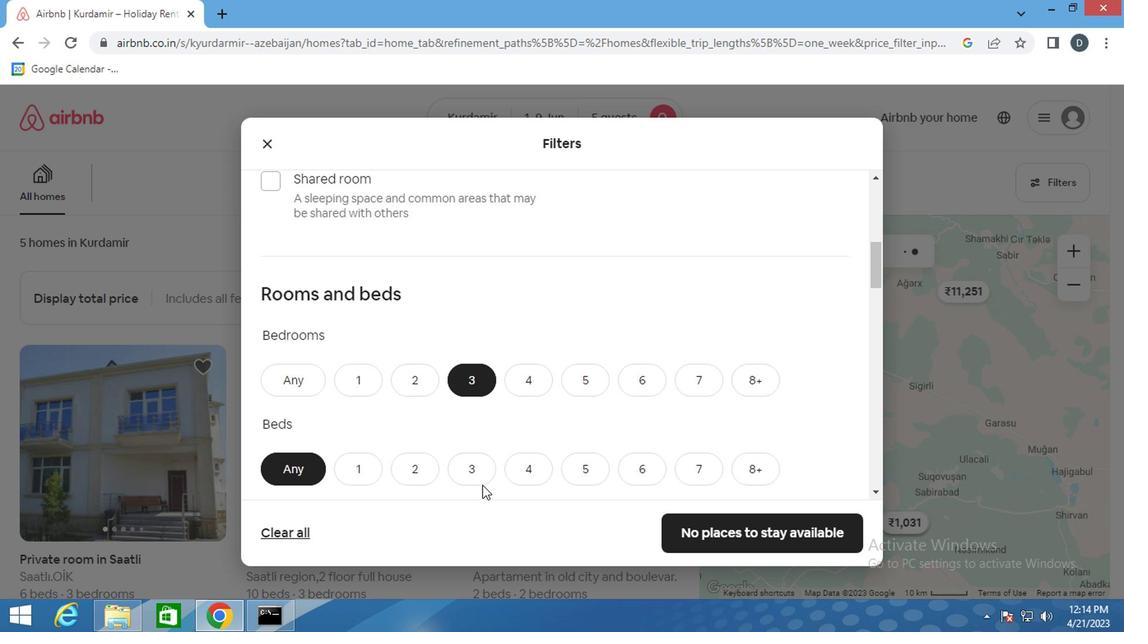 
Action: Mouse moved to (504, 427)
Screenshot: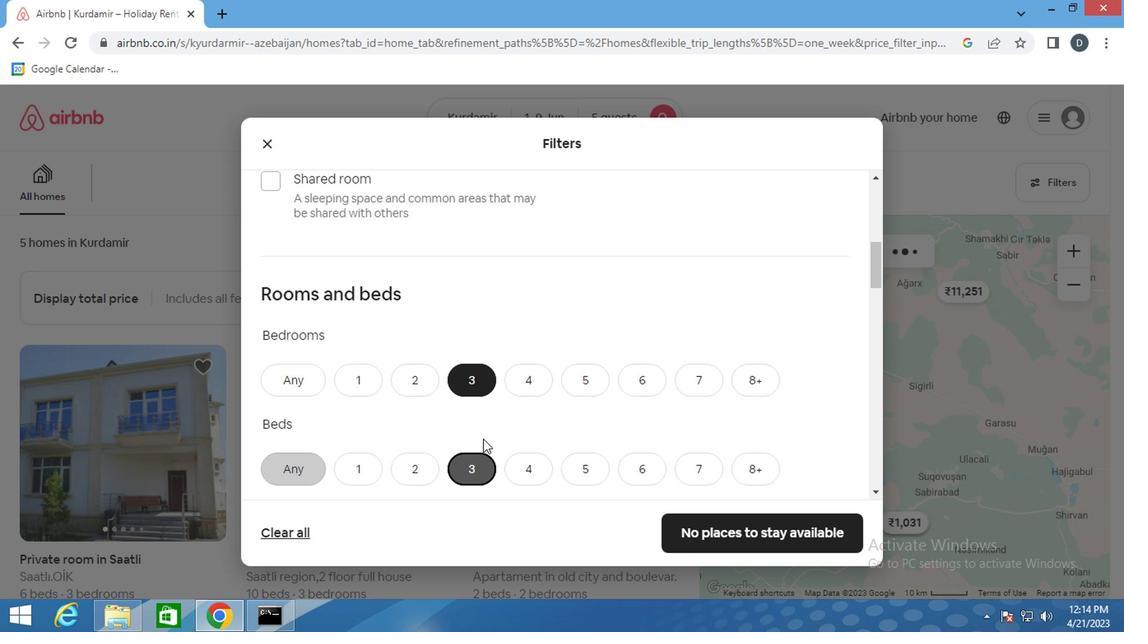 
Action: Mouse scrolled (504, 427) with delta (0, 0)
Screenshot: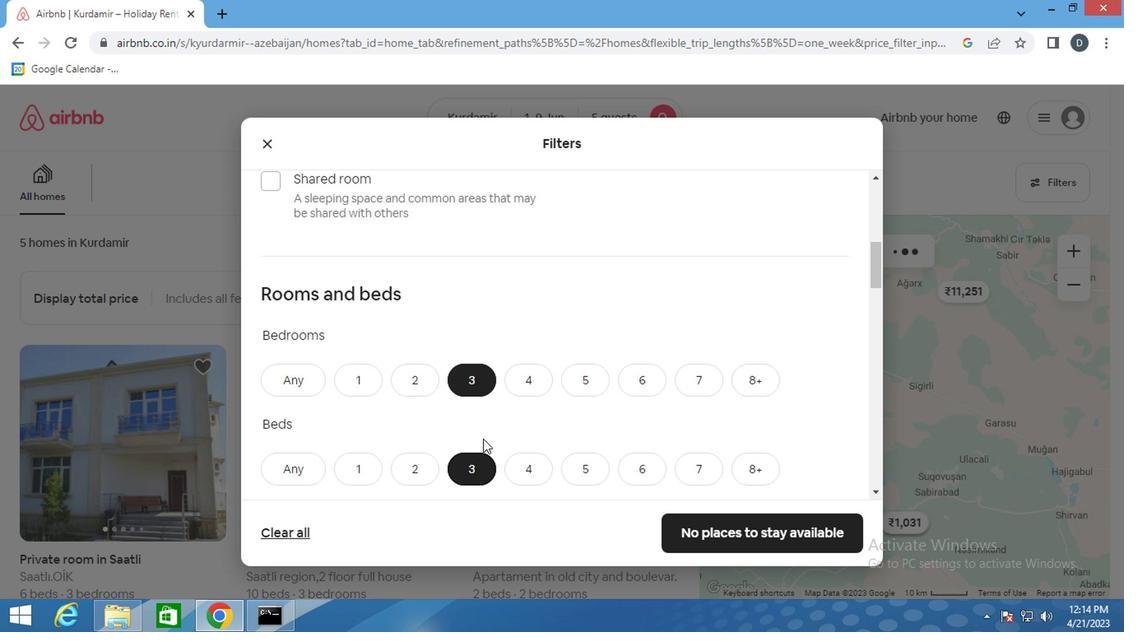 
Action: Mouse scrolled (504, 427) with delta (0, 0)
Screenshot: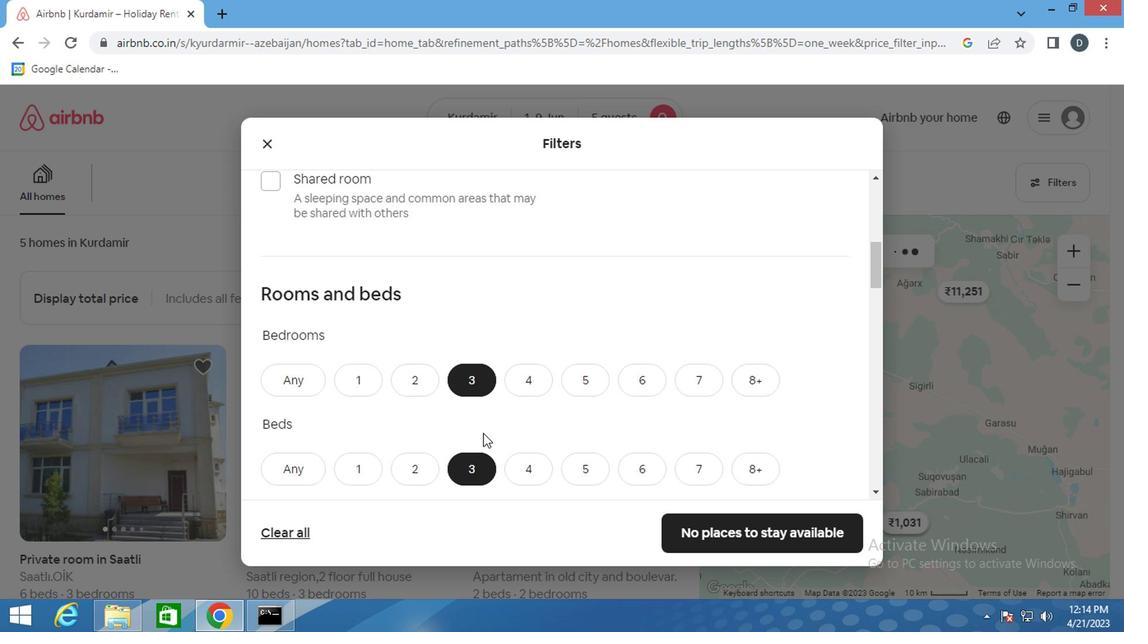 
Action: Mouse moved to (495, 395)
Screenshot: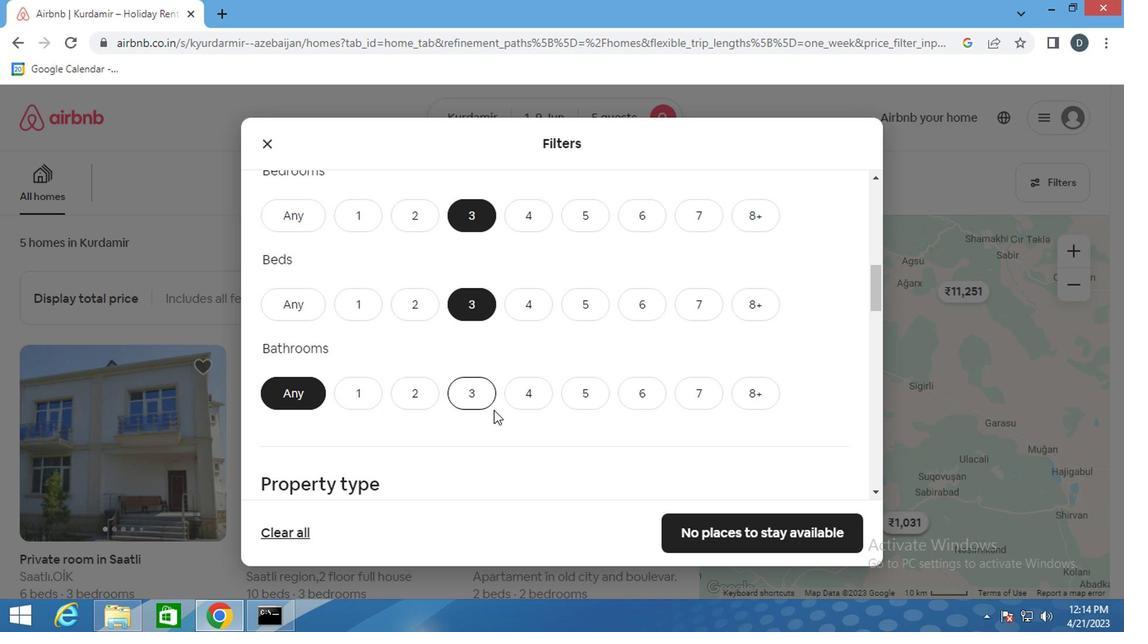 
Action: Mouse pressed left at (495, 395)
Screenshot: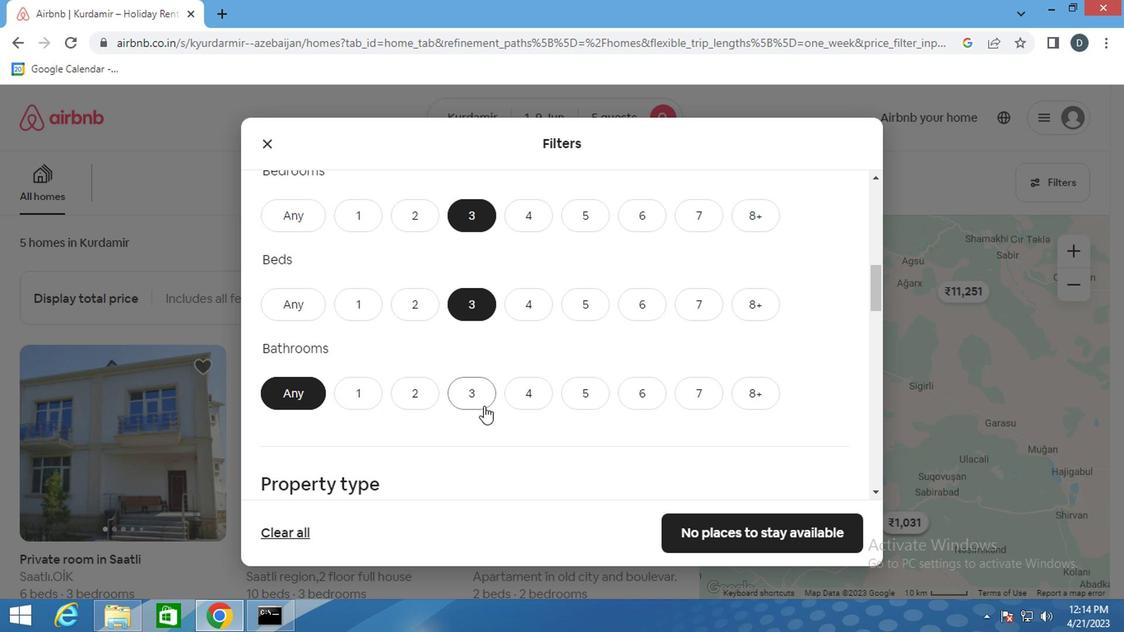 
Action: Mouse moved to (533, 404)
Screenshot: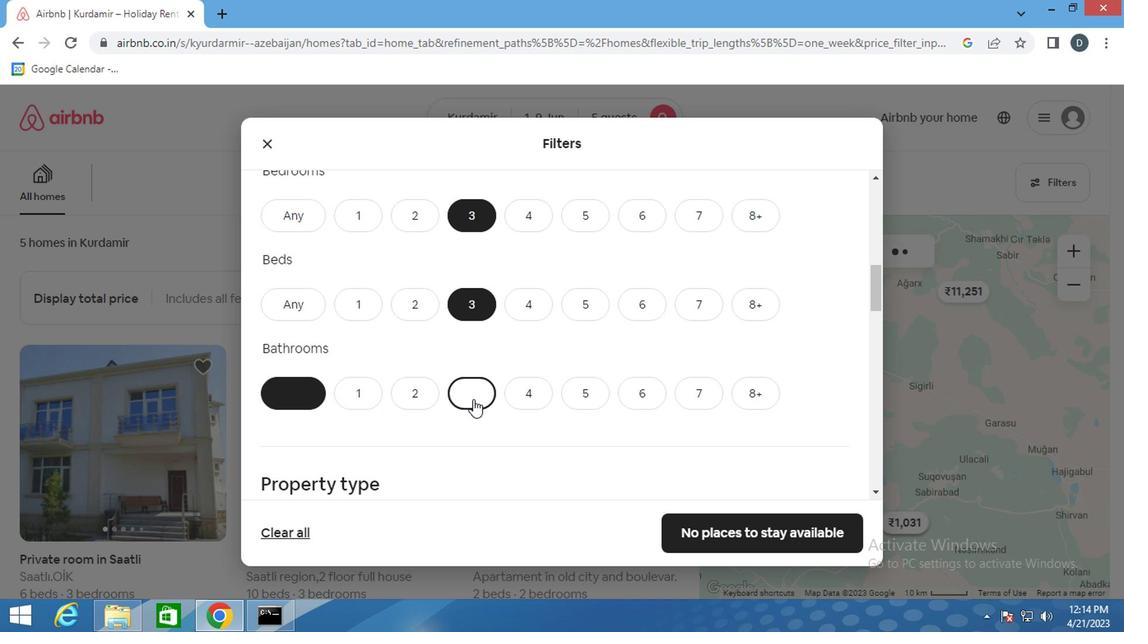 
Action: Mouse scrolled (533, 404) with delta (0, 0)
Screenshot: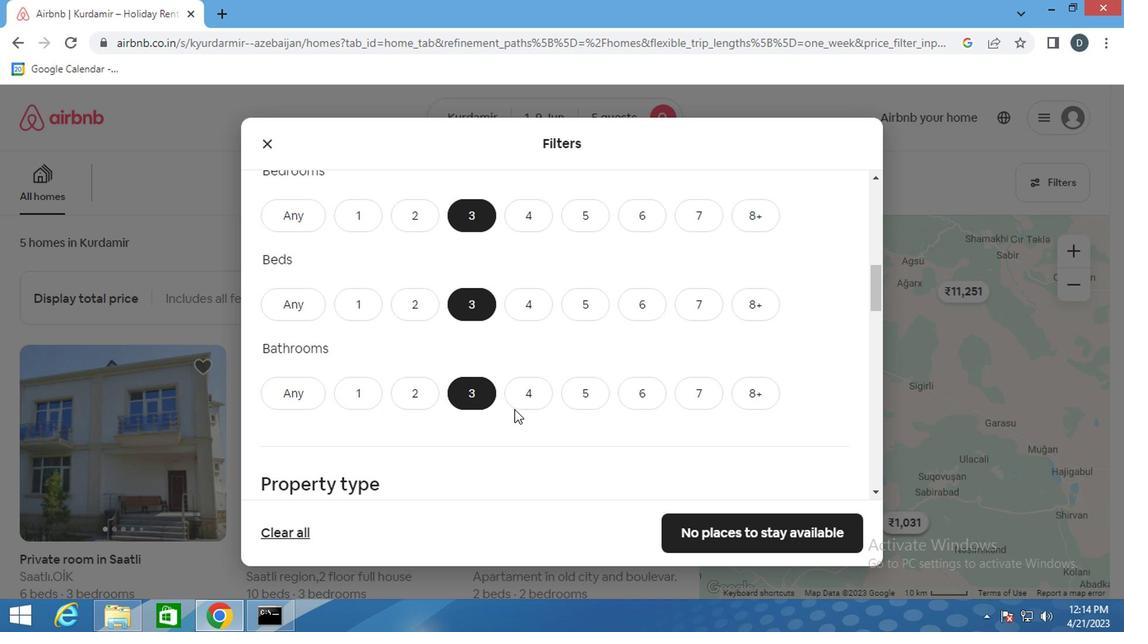 
Action: Mouse scrolled (533, 404) with delta (0, 0)
Screenshot: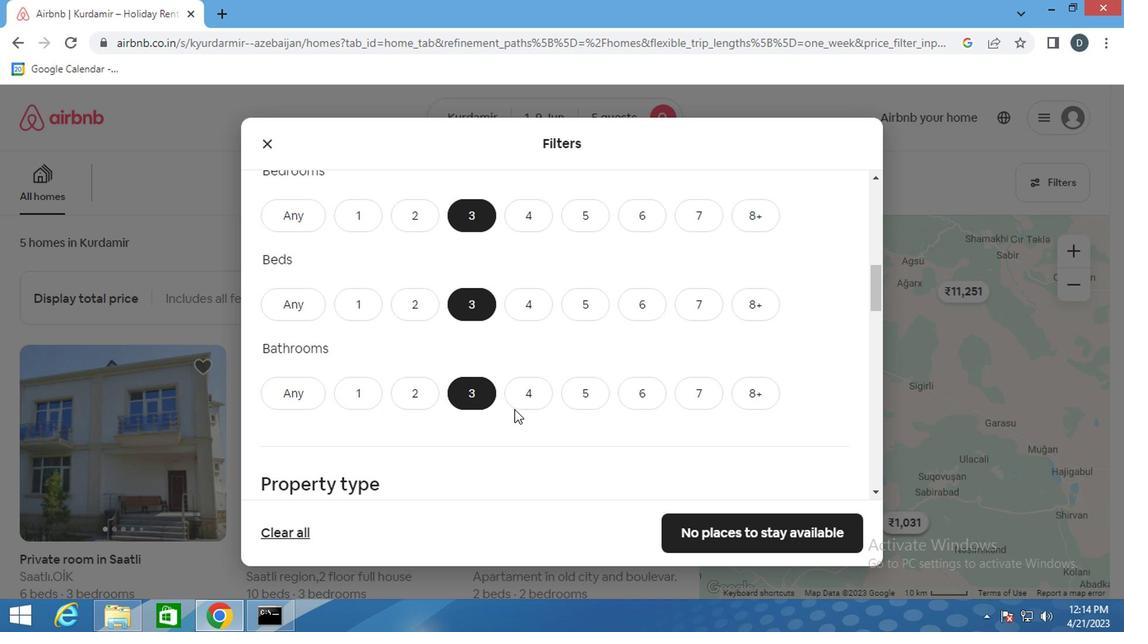 
Action: Mouse scrolled (533, 404) with delta (0, 0)
Screenshot: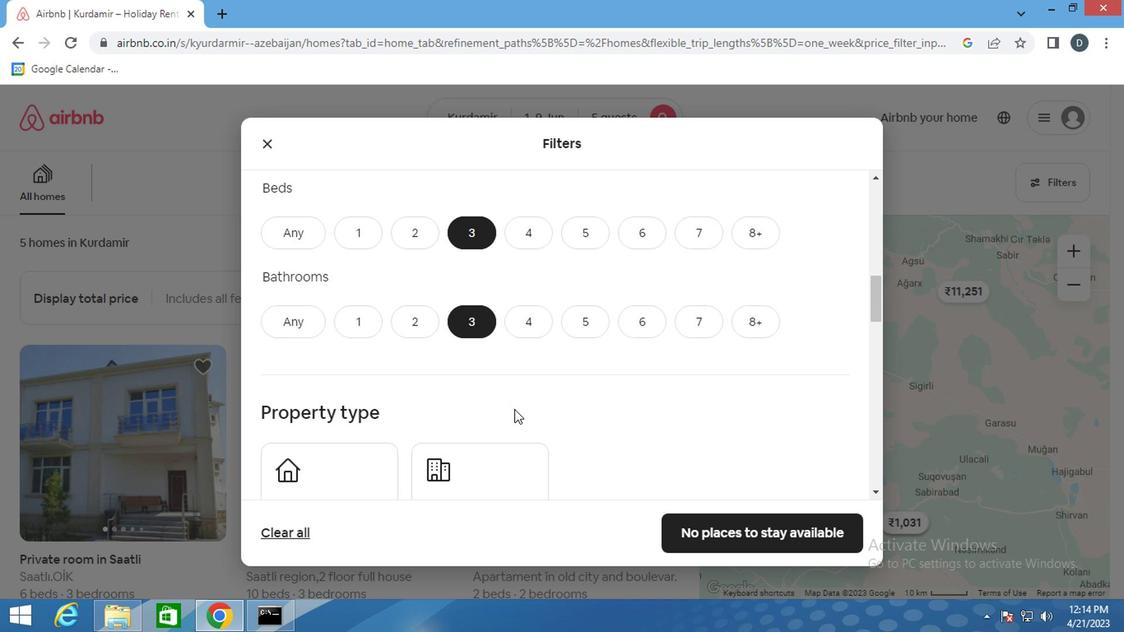 
Action: Mouse moved to (362, 350)
Screenshot: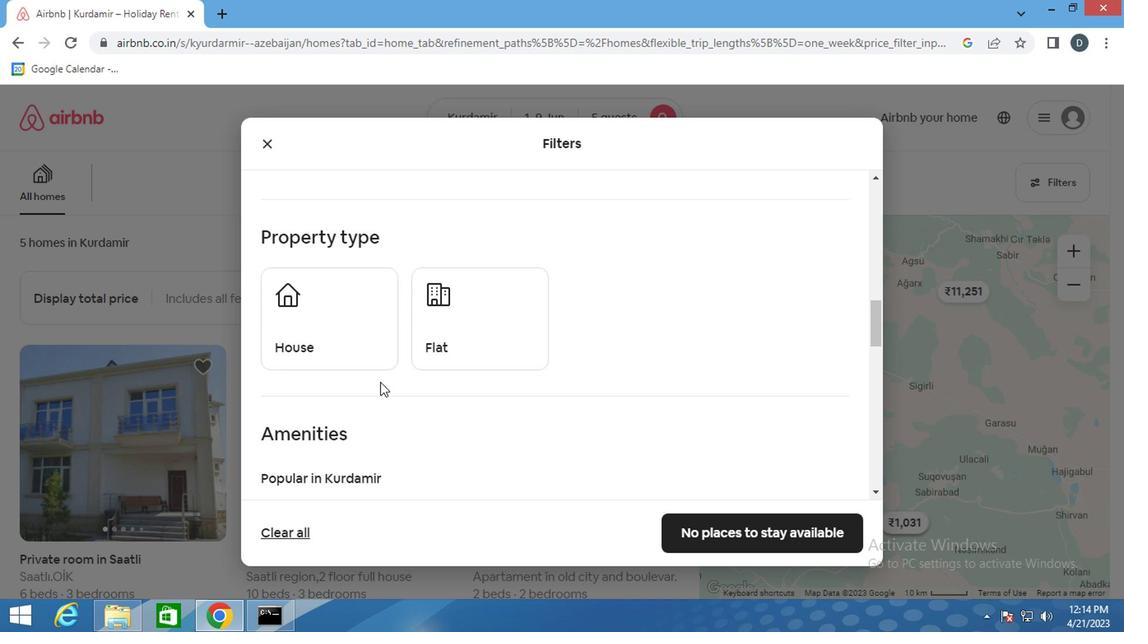 
Action: Mouse pressed left at (362, 350)
Screenshot: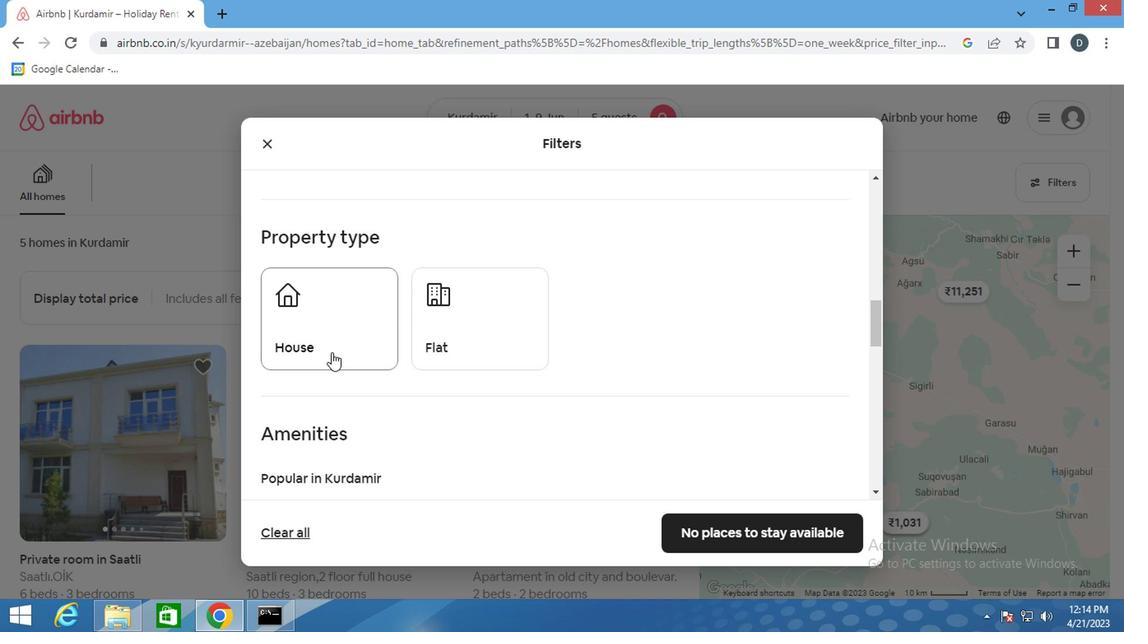 
Action: Mouse moved to (492, 319)
Screenshot: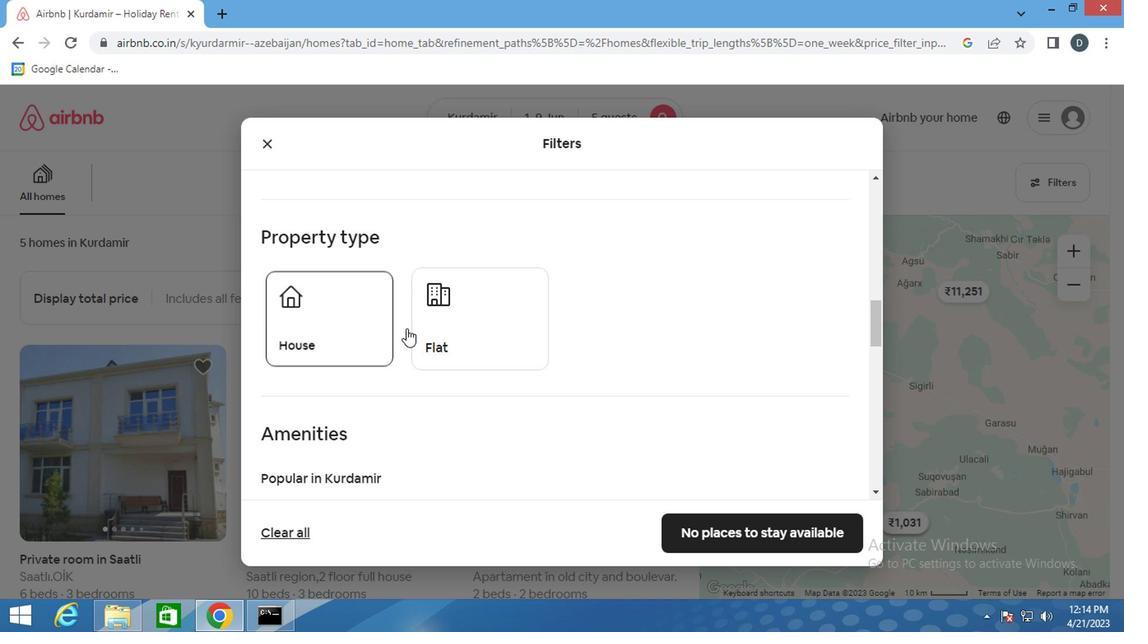 
Action: Mouse pressed left at (492, 319)
Screenshot: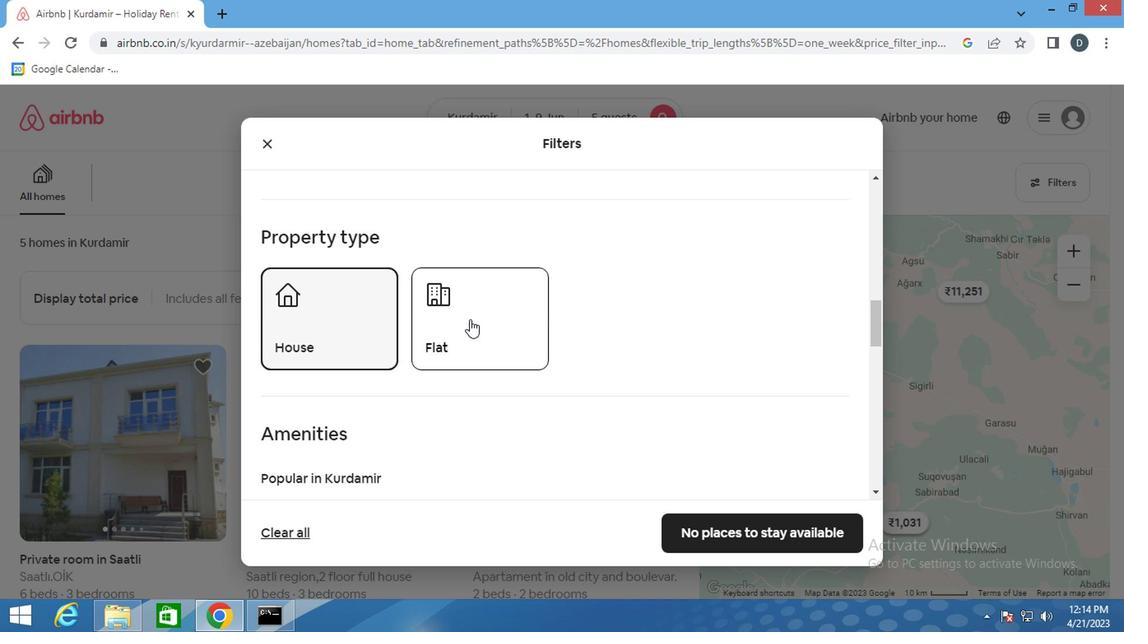 
Action: Mouse moved to (684, 325)
Screenshot: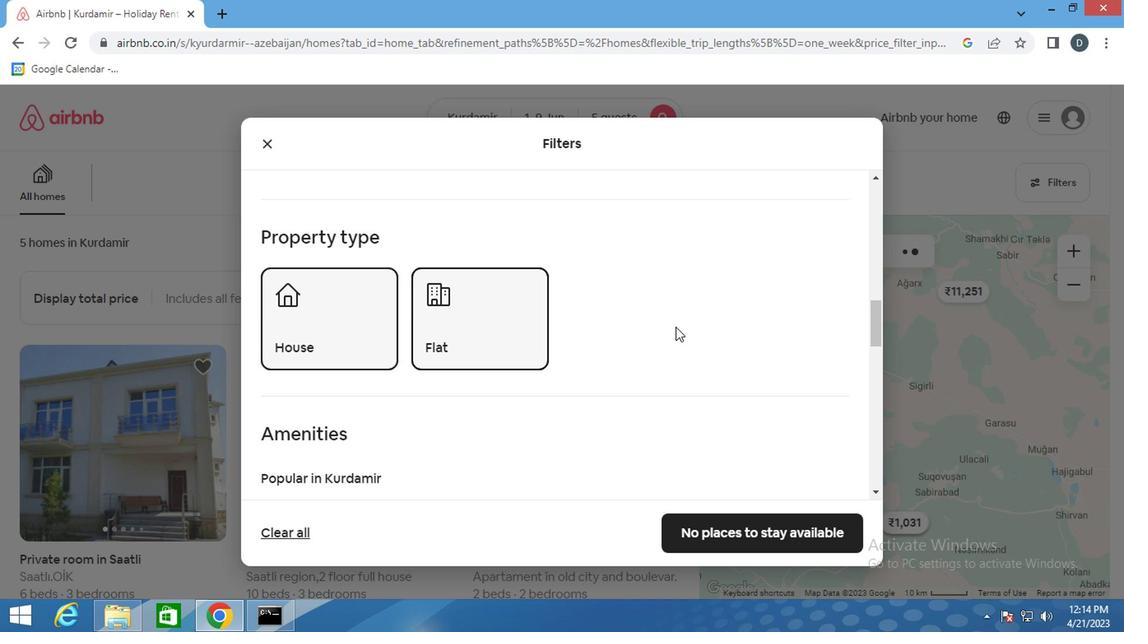 
Action: Mouse scrolled (684, 325) with delta (0, 0)
Screenshot: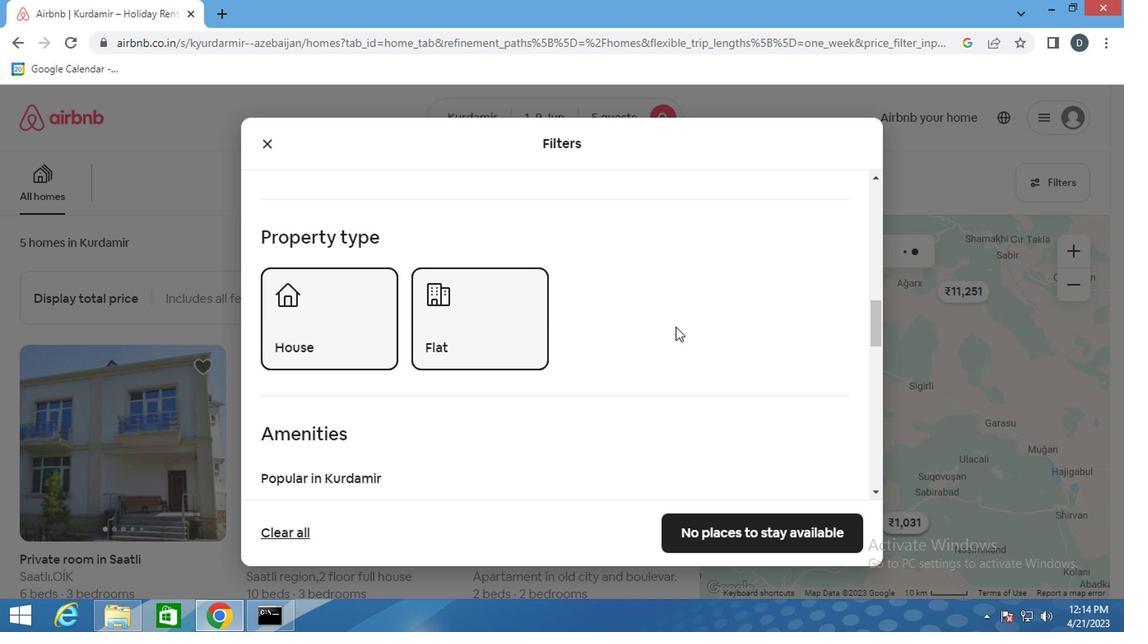 
Action: Mouse scrolled (684, 325) with delta (0, 0)
Screenshot: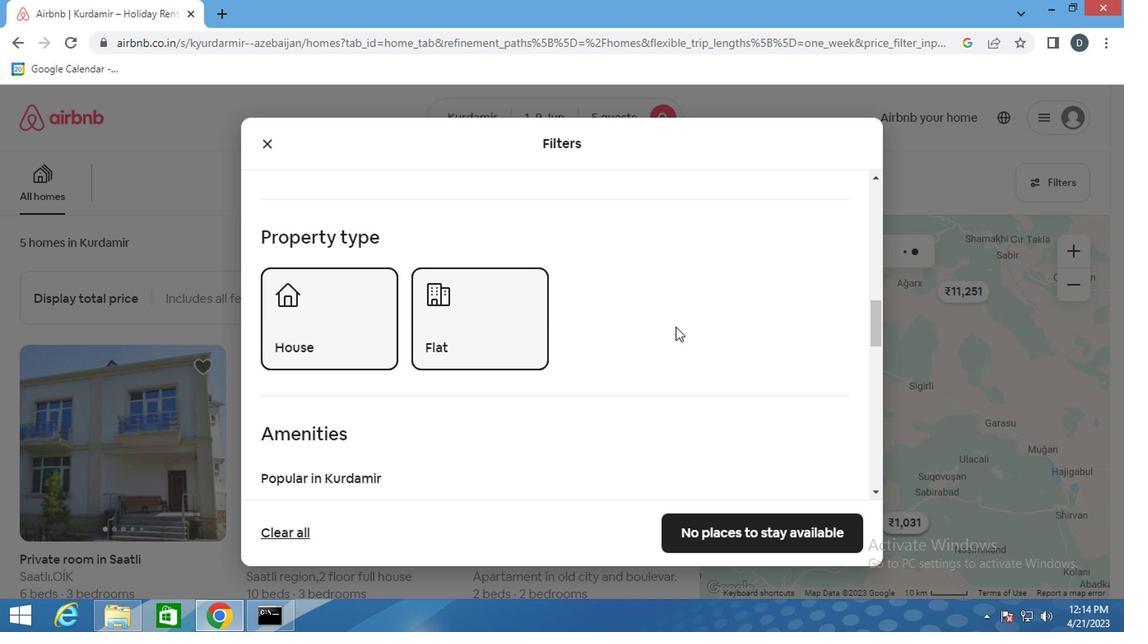 
Action: Mouse moved to (396, 393)
Screenshot: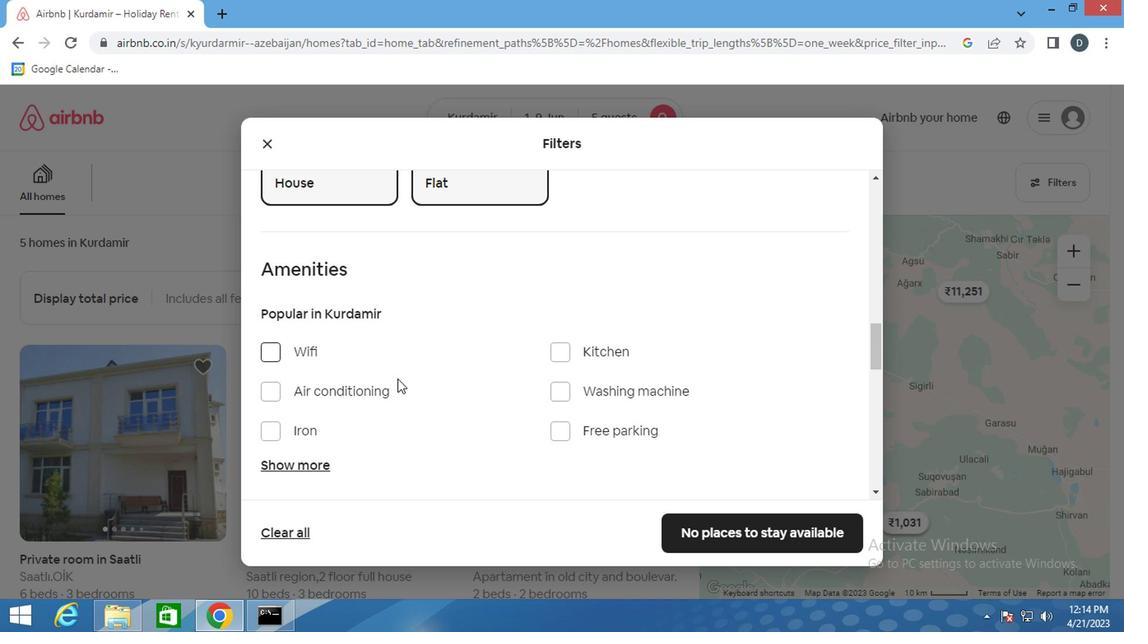 
Action: Mouse pressed left at (396, 393)
Screenshot: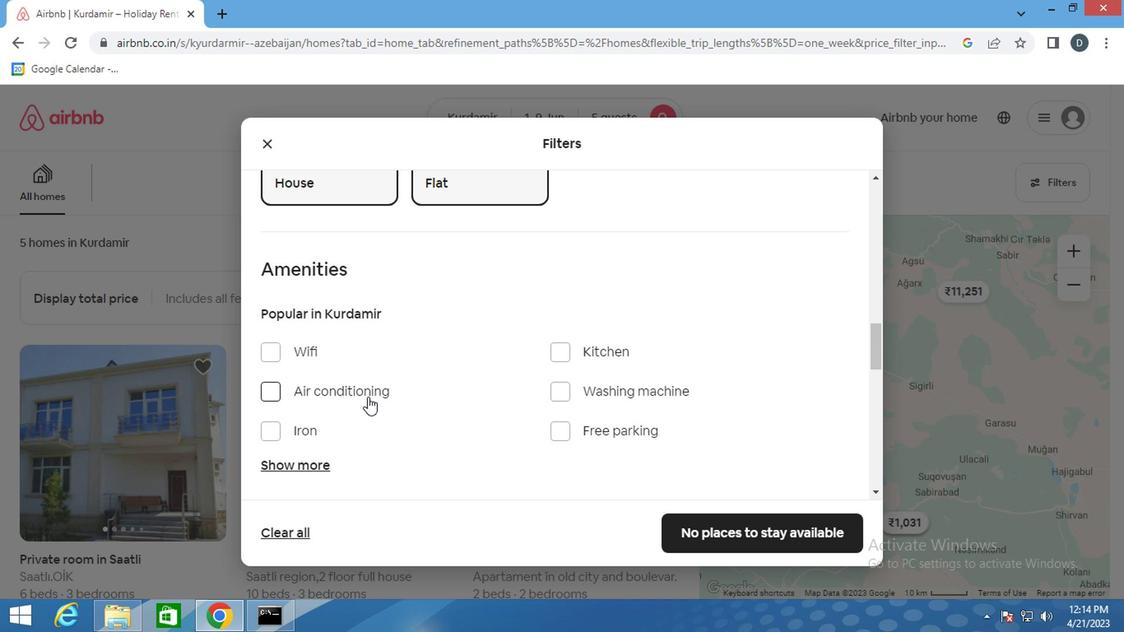 
Action: Mouse moved to (458, 387)
Screenshot: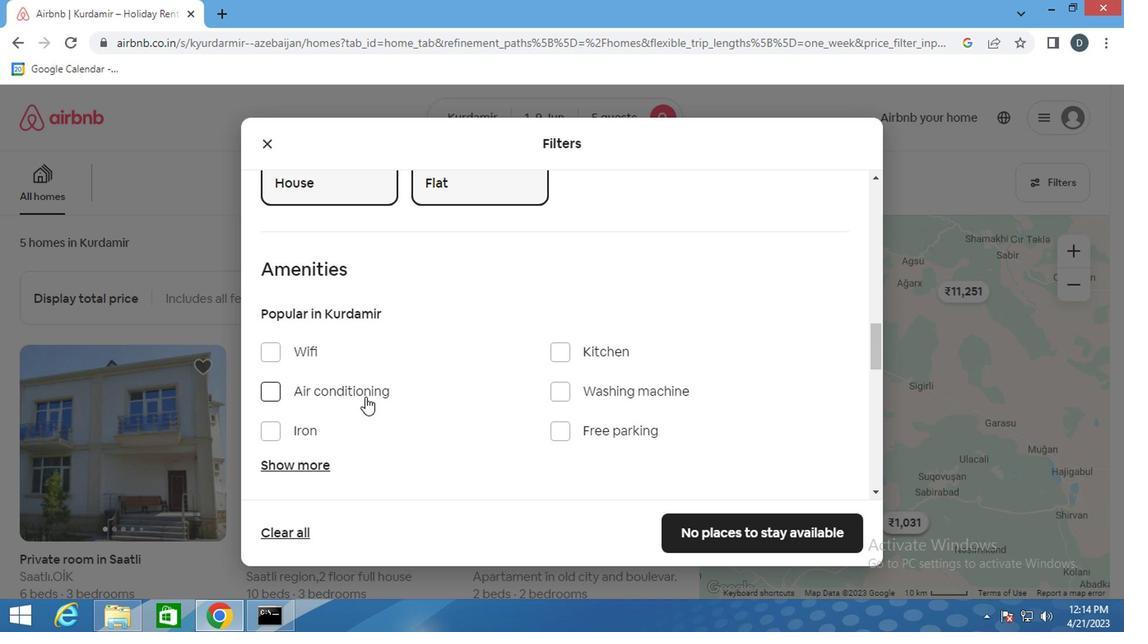 
Action: Mouse scrolled (458, 386) with delta (0, -1)
Screenshot: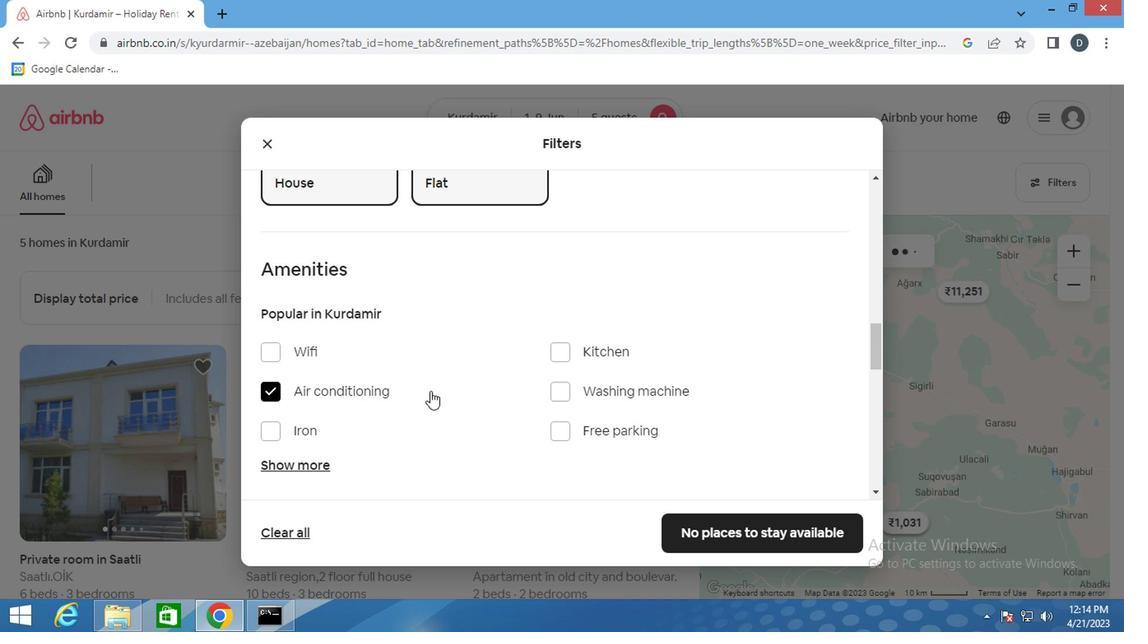 
Action: Mouse scrolled (458, 386) with delta (0, -1)
Screenshot: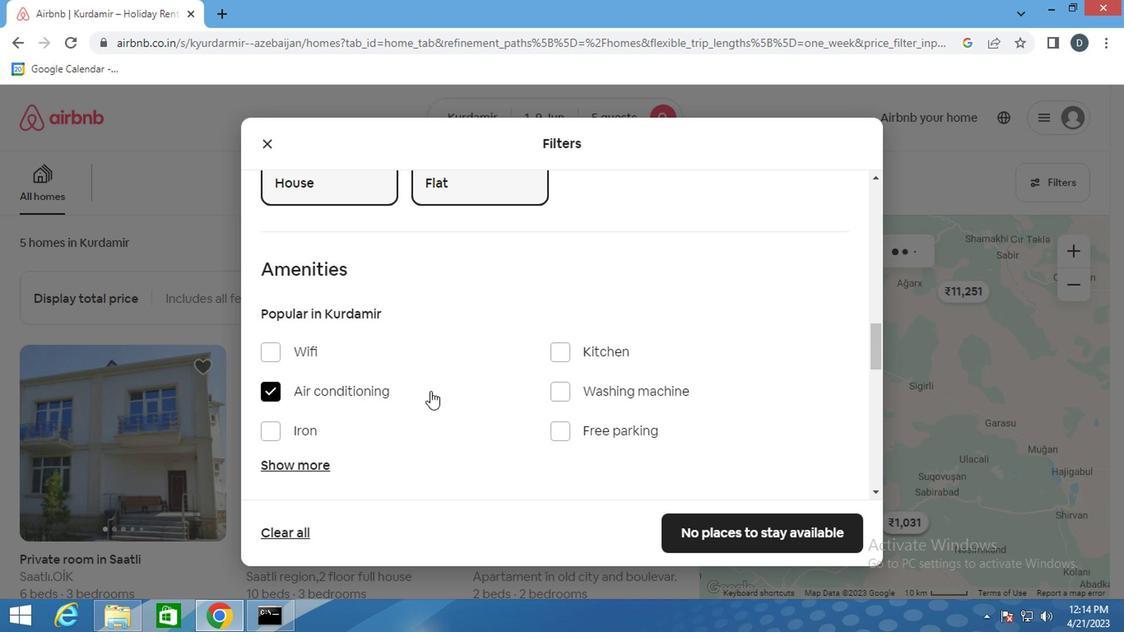
Action: Mouse scrolled (458, 386) with delta (0, -1)
Screenshot: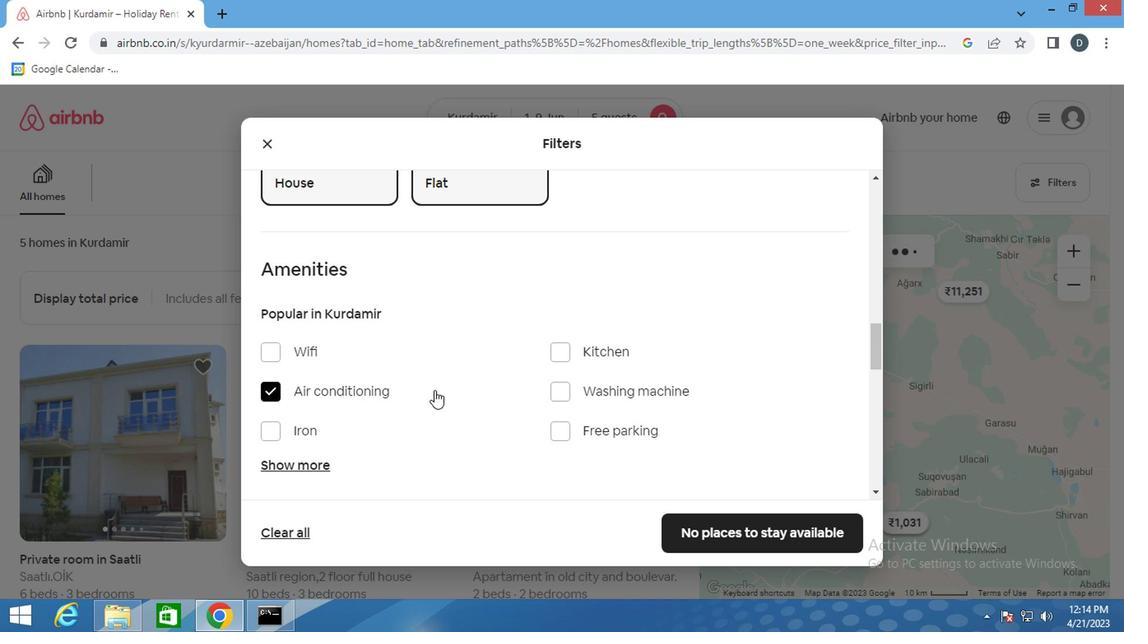 
Action: Mouse scrolled (458, 386) with delta (0, -1)
Screenshot: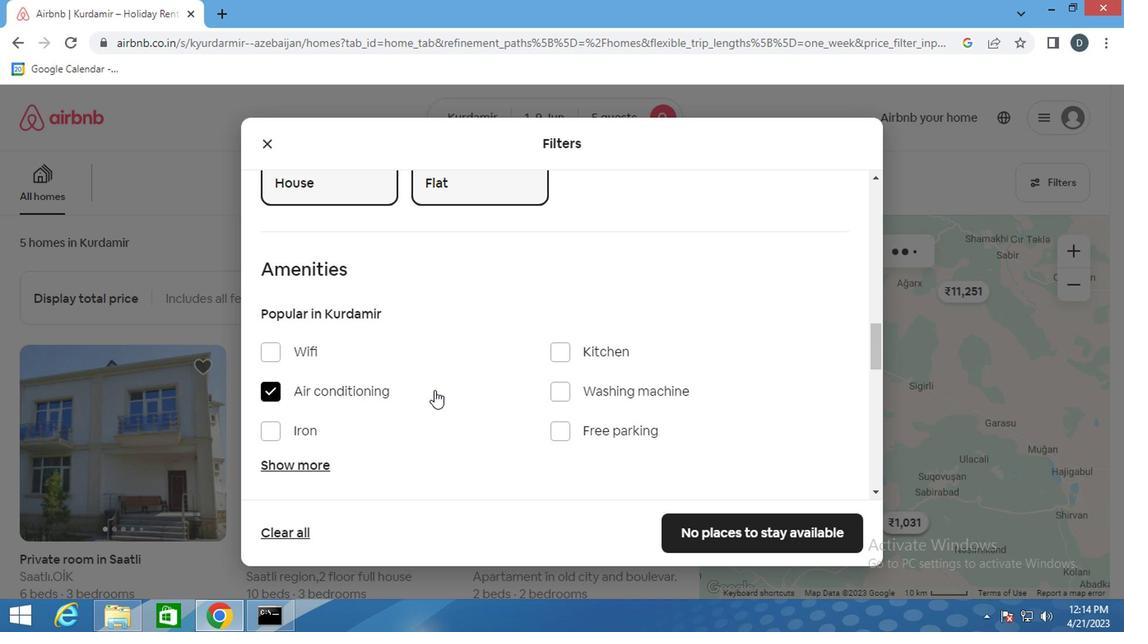 
Action: Mouse moved to (587, 309)
Screenshot: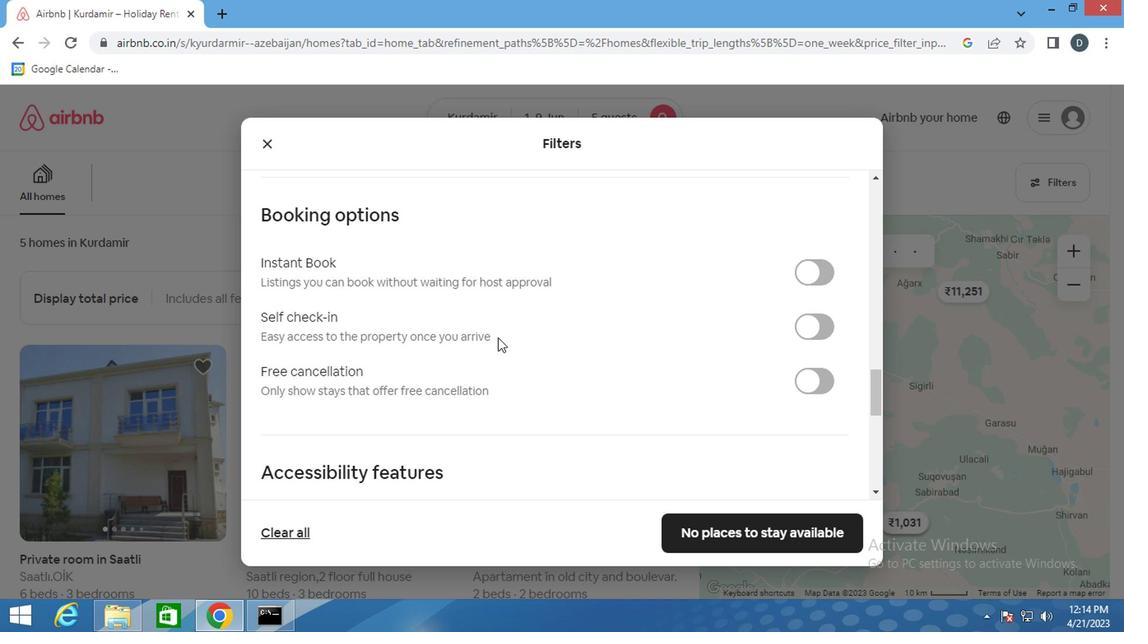 
Action: Mouse scrolled (587, 308) with delta (0, 0)
Screenshot: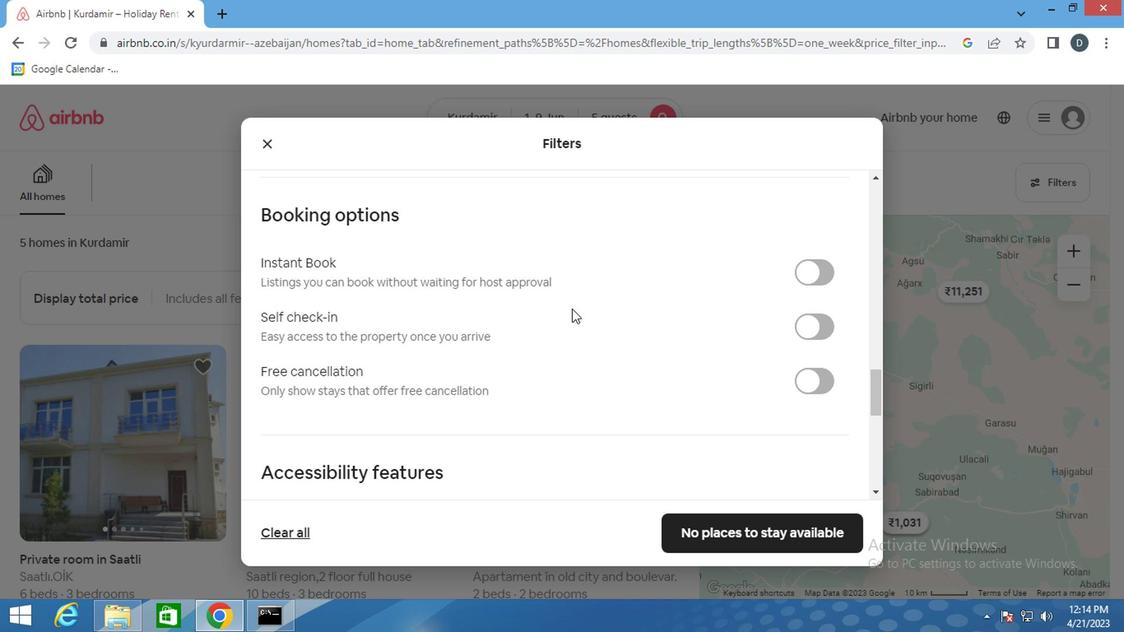 
Action: Mouse scrolled (587, 308) with delta (0, 0)
Screenshot: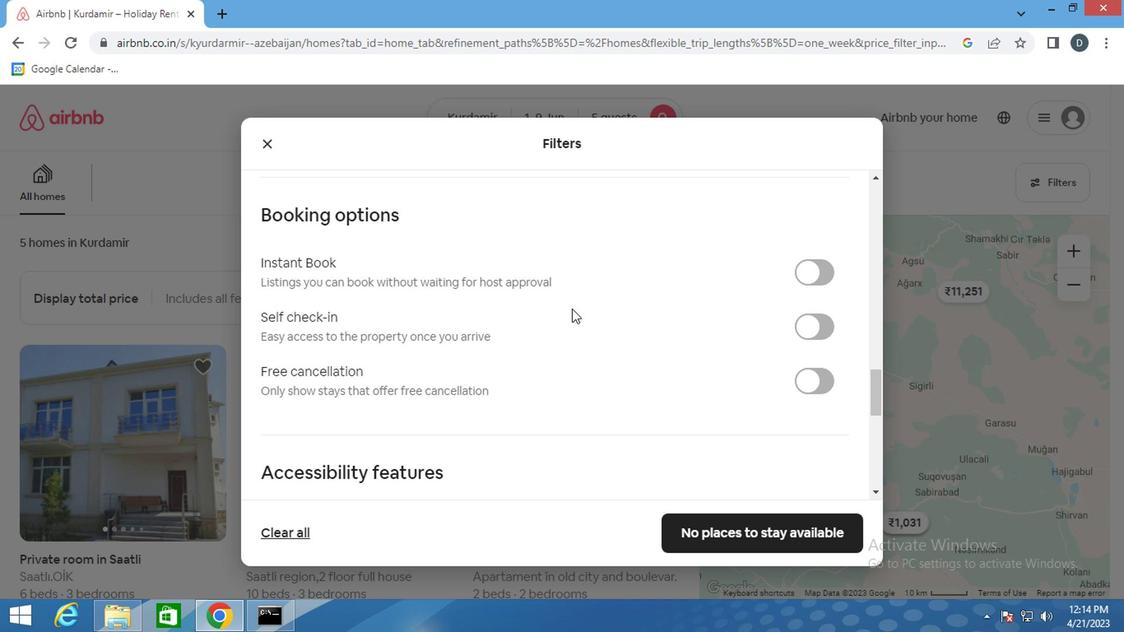 
Action: Mouse moved to (621, 307)
Screenshot: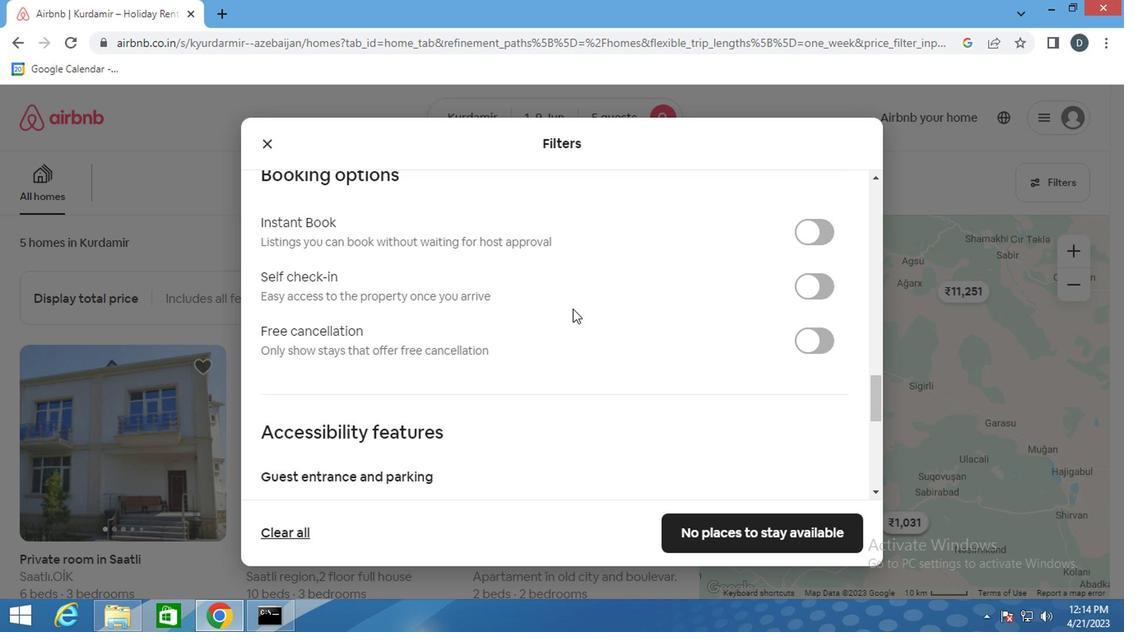 
Action: Mouse scrolled (621, 307) with delta (0, 0)
Screenshot: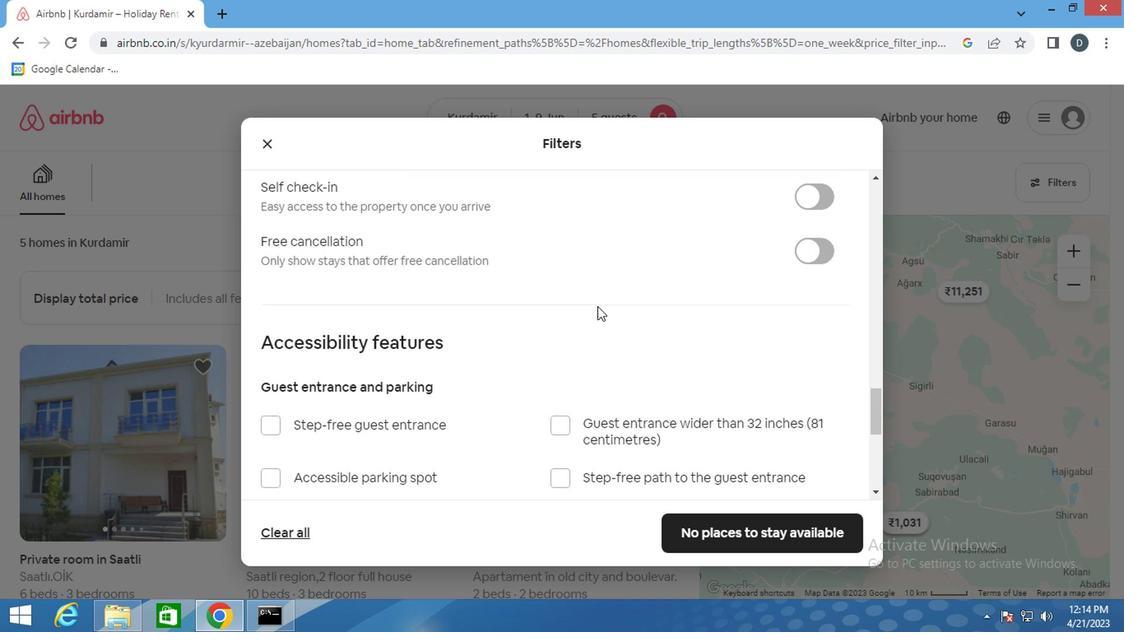 
Action: Mouse scrolled (621, 307) with delta (0, 0)
Screenshot: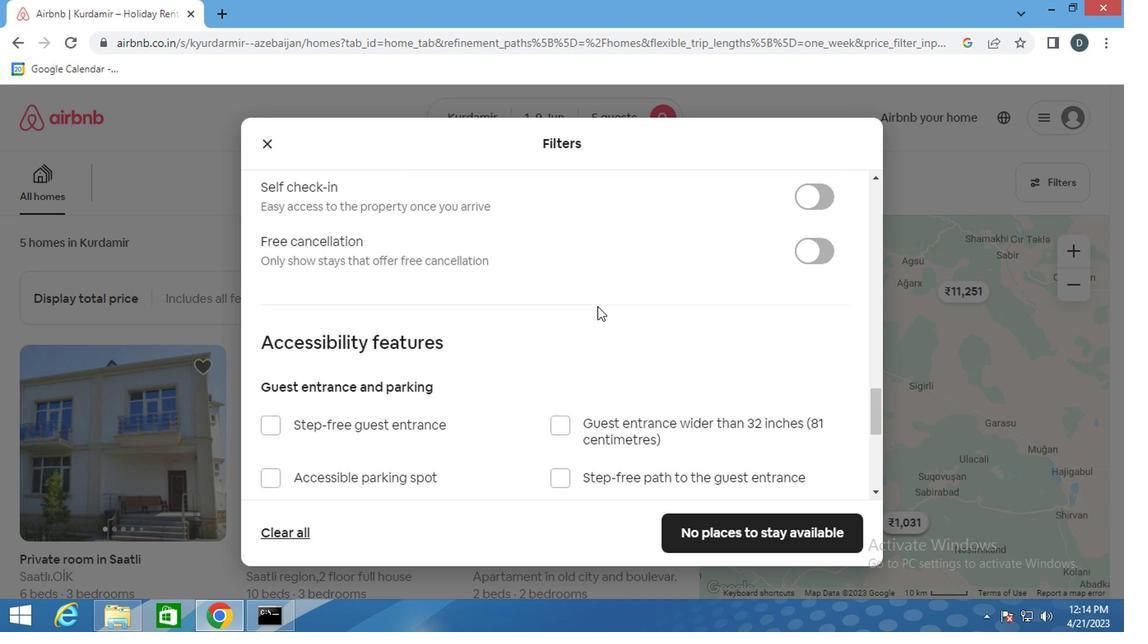 
Action: Mouse moved to (818, 333)
Screenshot: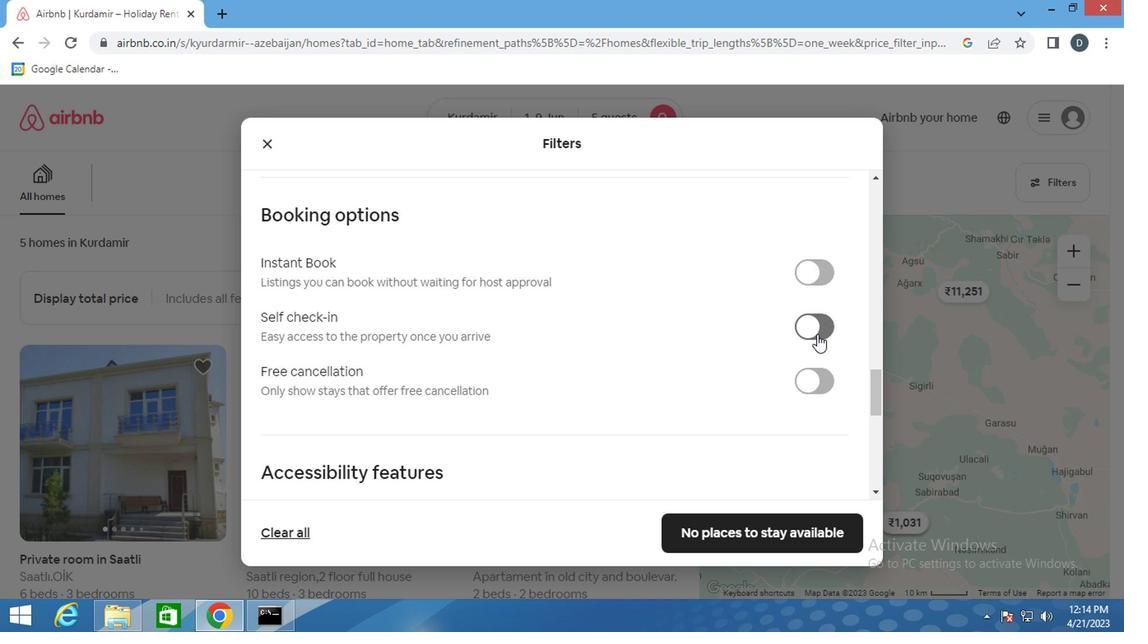 
Action: Mouse pressed left at (818, 333)
Screenshot: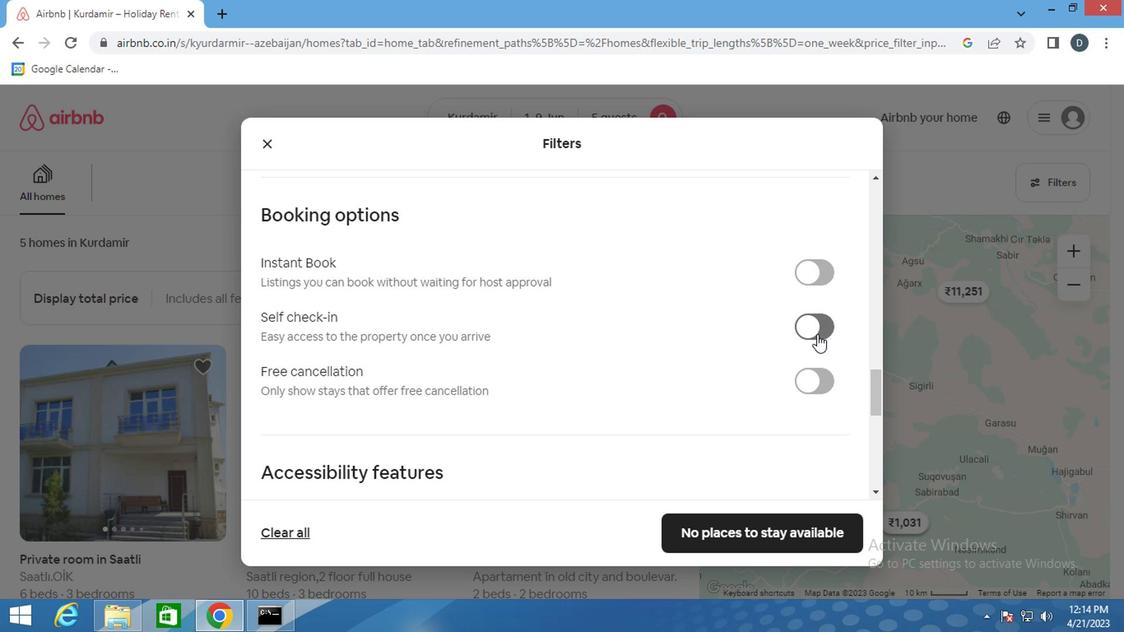 
Action: Mouse moved to (680, 351)
Screenshot: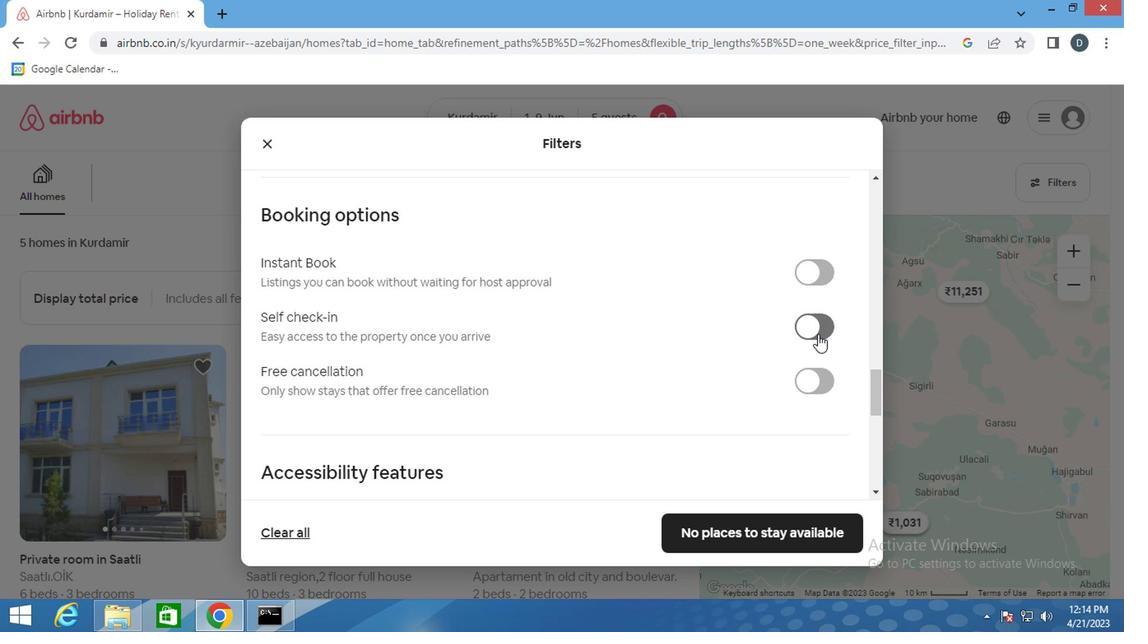 
Action: Mouse scrolled (680, 350) with delta (0, 0)
Screenshot: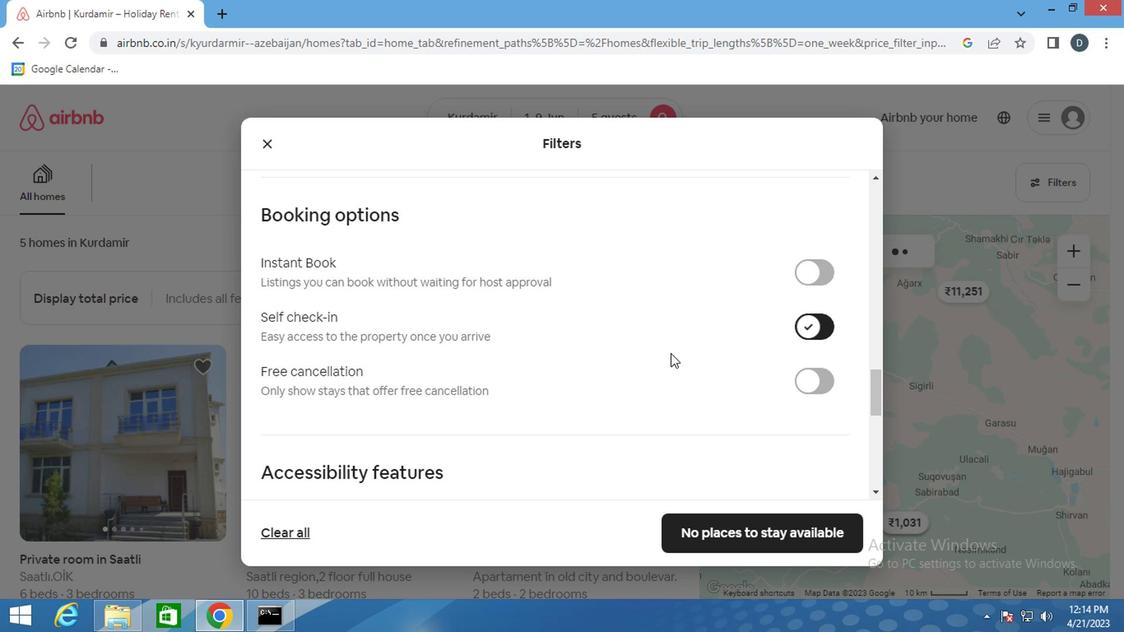 
Action: Mouse scrolled (680, 350) with delta (0, 0)
Screenshot: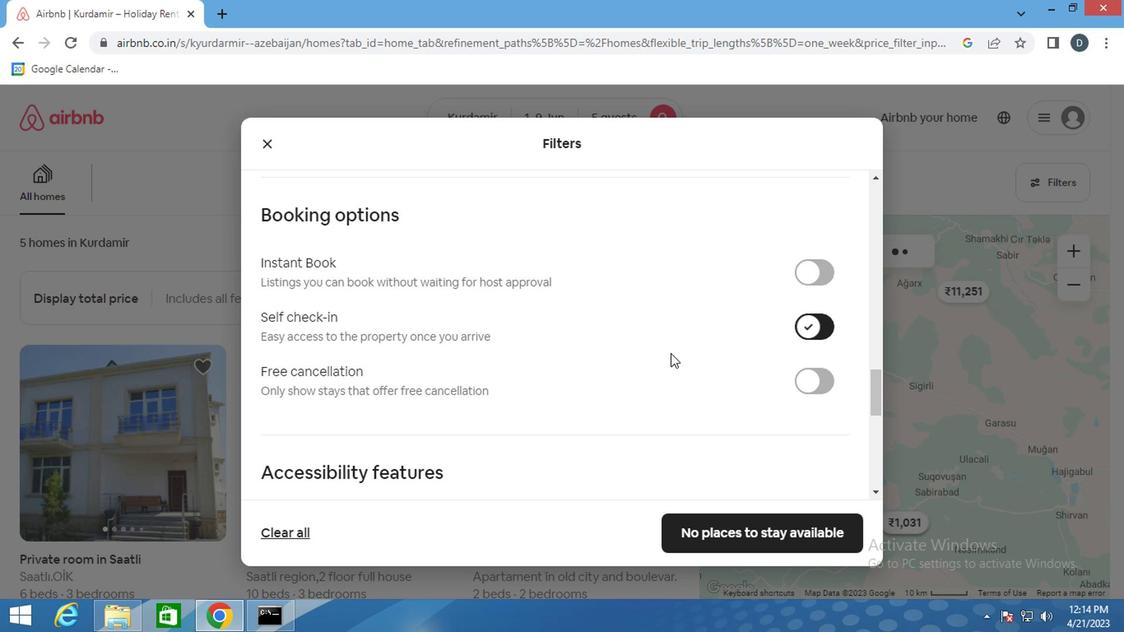 
Action: Mouse scrolled (680, 350) with delta (0, 0)
Screenshot: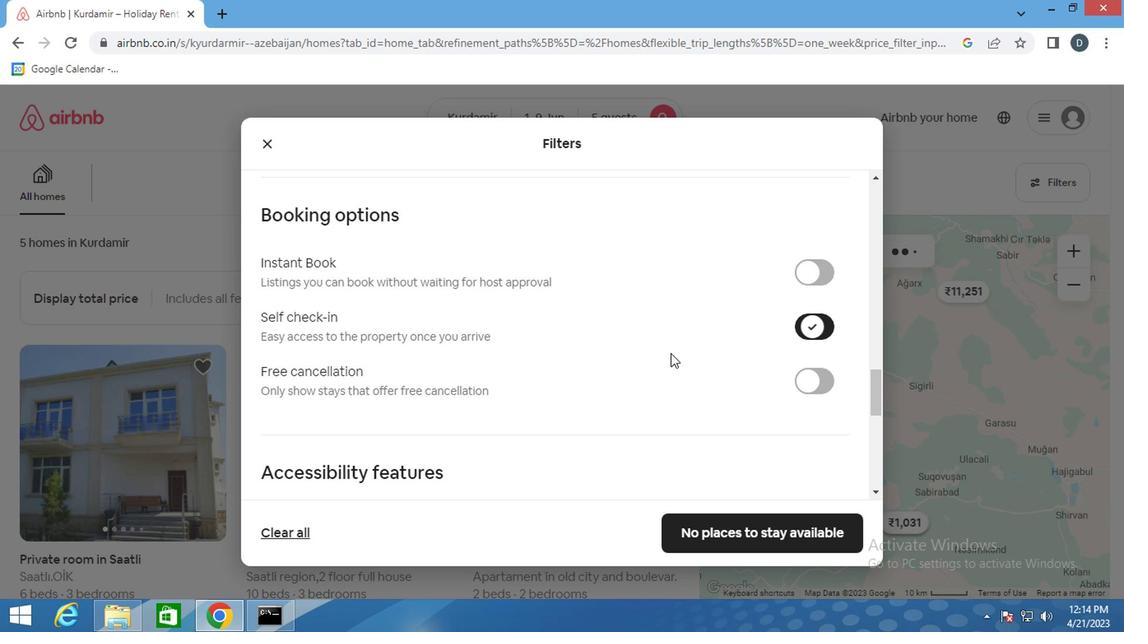 
Action: Mouse scrolled (680, 350) with delta (0, 0)
Screenshot: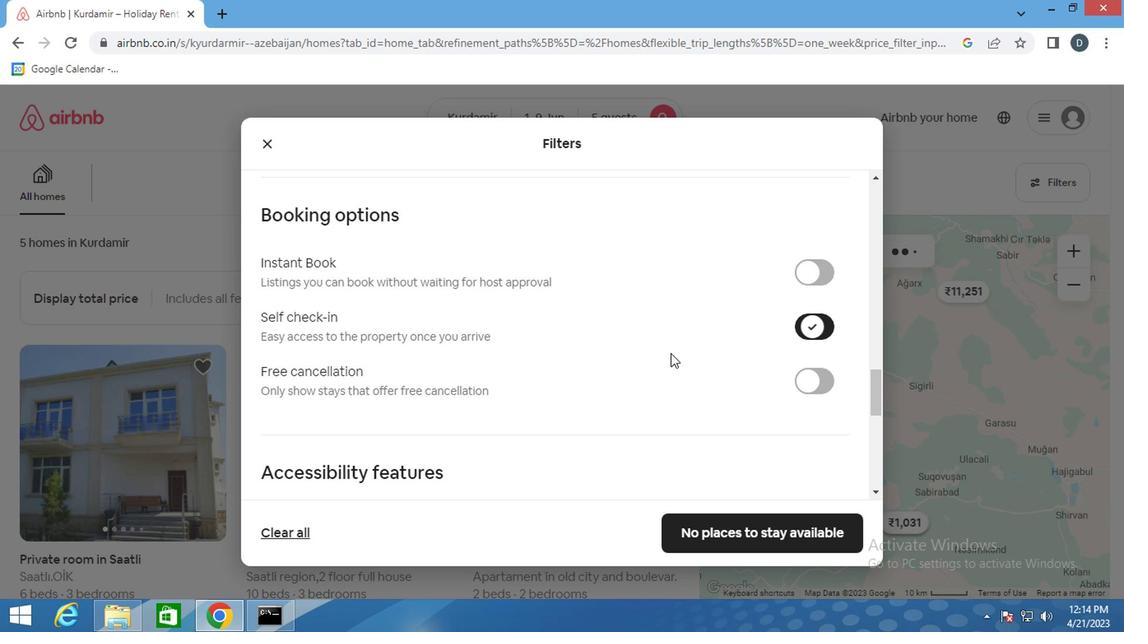 
Action: Mouse scrolled (680, 350) with delta (0, 0)
Screenshot: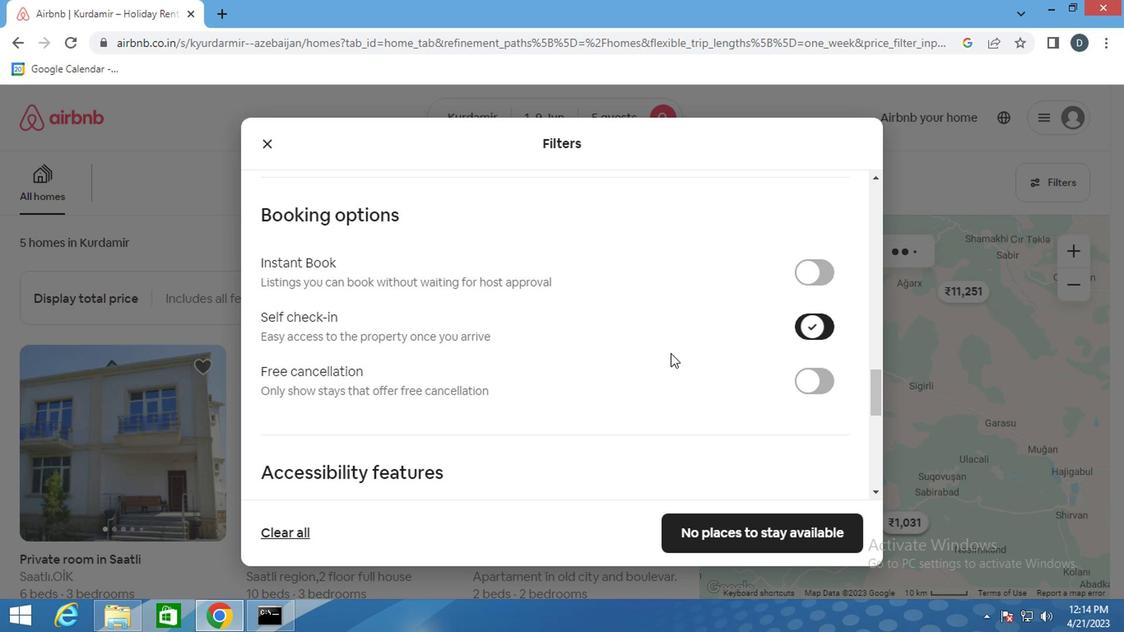
Action: Mouse scrolled (680, 350) with delta (0, 0)
Screenshot: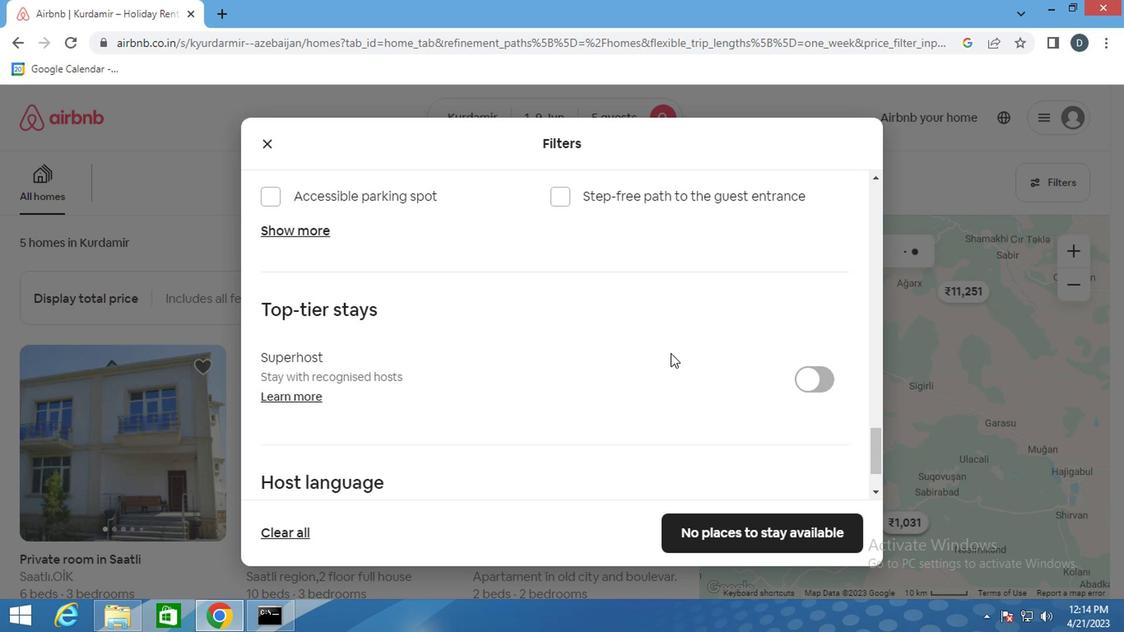 
Action: Mouse scrolled (680, 350) with delta (0, 0)
Screenshot: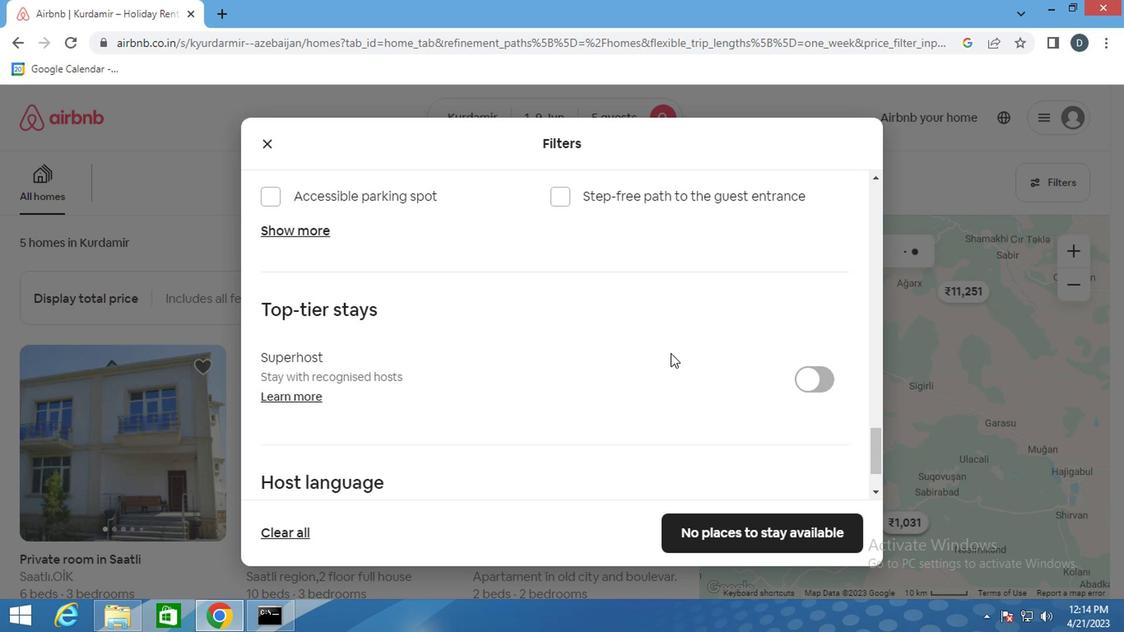 
Action: Mouse scrolled (680, 350) with delta (0, 0)
Screenshot: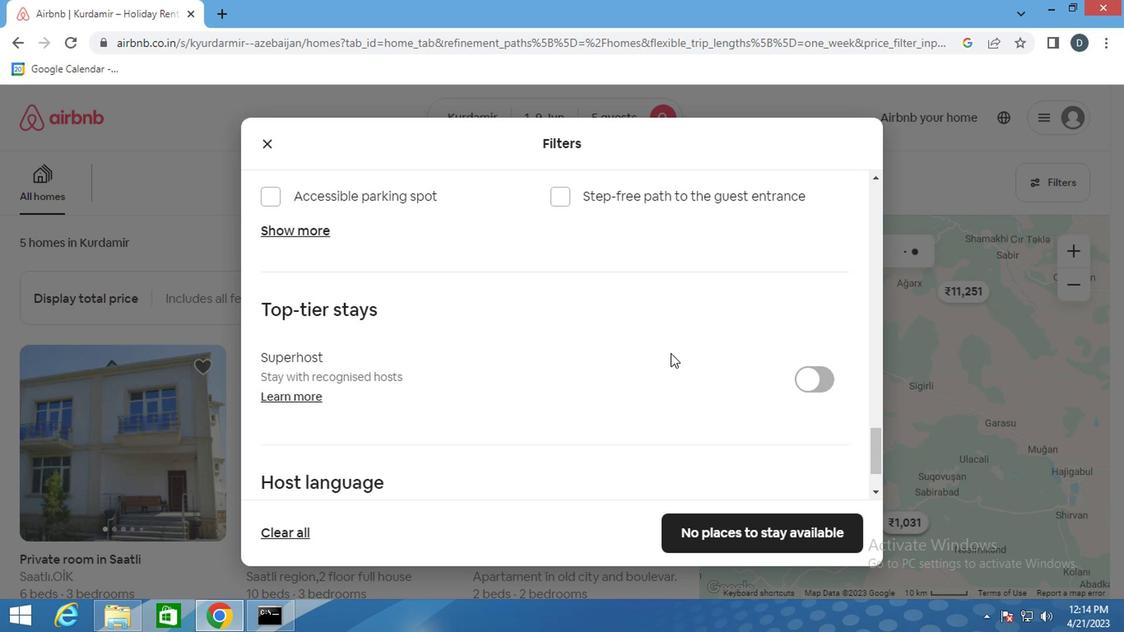 
Action: Mouse scrolled (680, 350) with delta (0, 0)
Screenshot: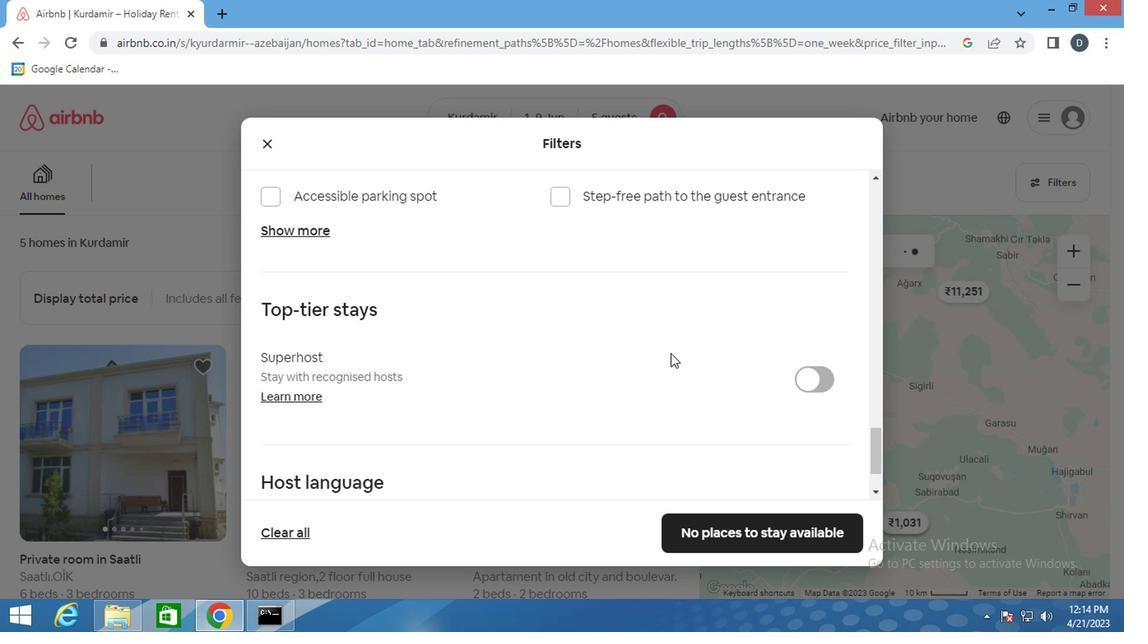 
Action: Mouse scrolled (680, 350) with delta (0, 0)
Screenshot: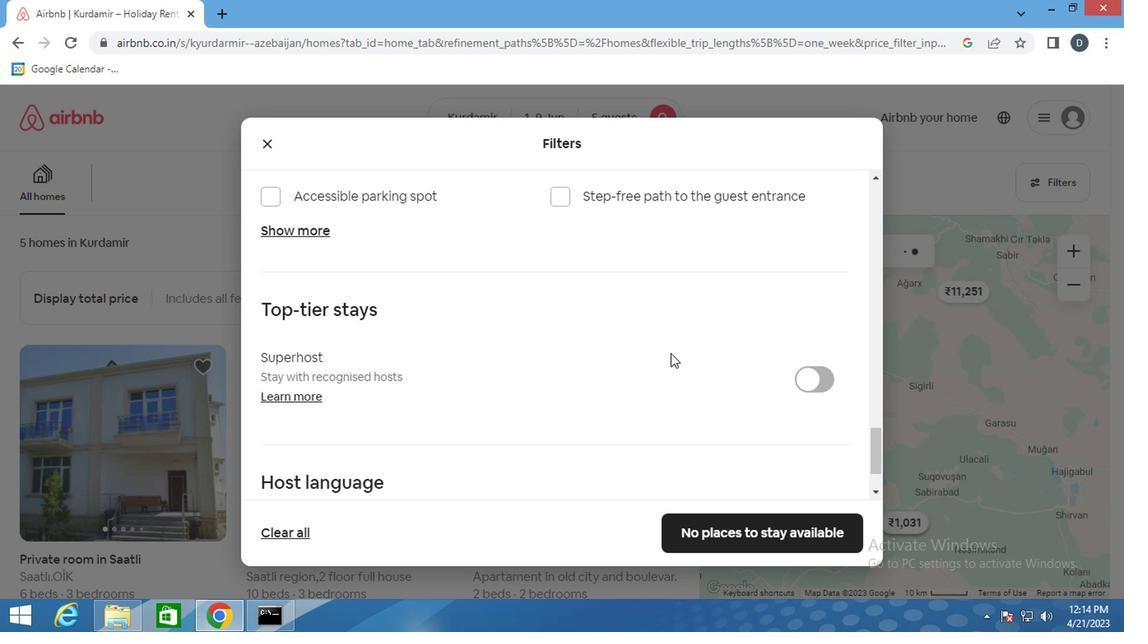 
Action: Mouse moved to (759, 526)
Screenshot: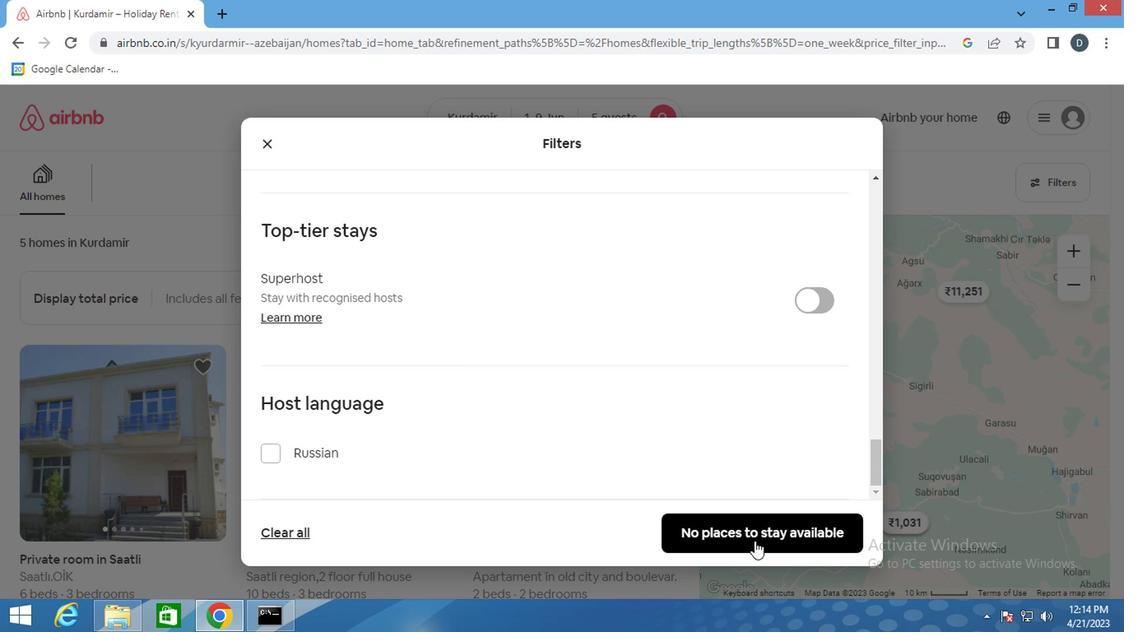 
Action: Mouse pressed left at (759, 526)
Screenshot: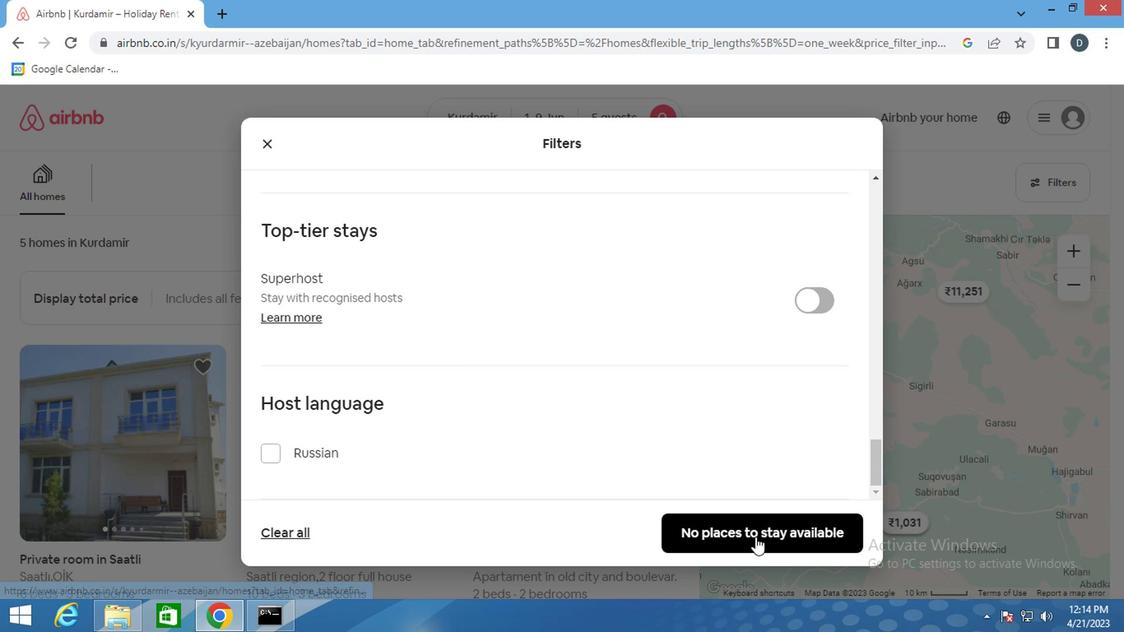 
Action: Mouse moved to (648, 399)
Screenshot: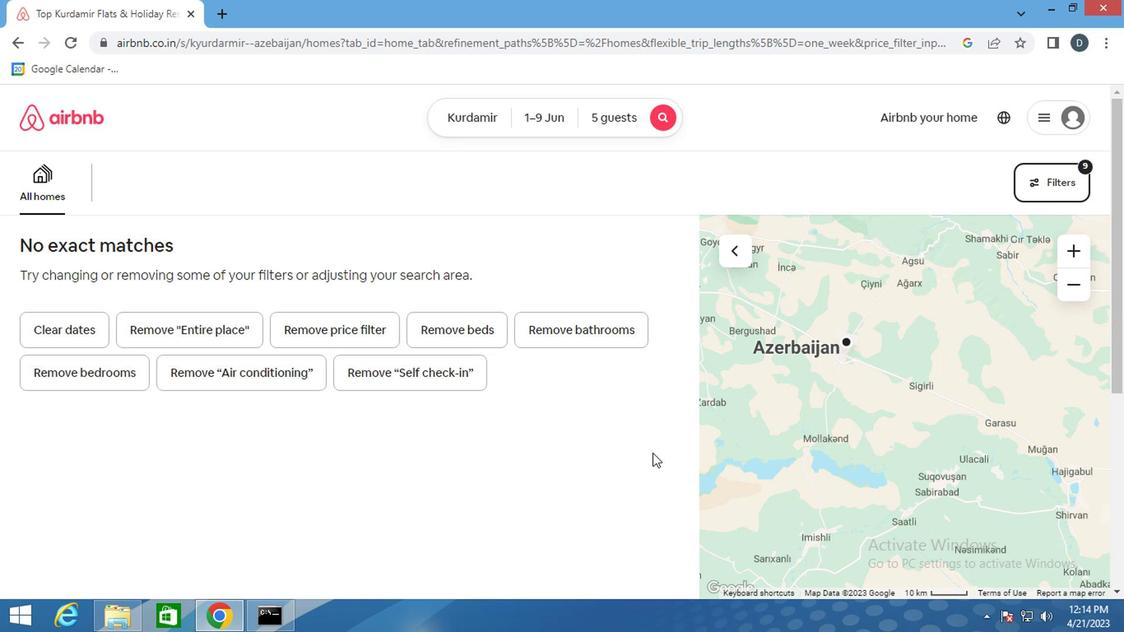 
